 Task: Add an event with the title Marketing Campaign Assessment and Fine-tuning, date '2024/04/08', time 8:50 AM to 10:50 AMand add a description: The session will conclude with a wrap-up discussion, where mentees can reflect on the insights gained and mentors can offer any final words of encouragement. Participants will have the opportunity to exchange contact information and establish ongoing mentoring relationships beyond the event.Select event color  Grape . Add location for the event as: 987 Via dei Condotti, Rome, Italy, logged in from the account softage.5@softage.netand send the event invitation to softage.9@softage.net and softage.10@softage.net. Set a reminder for the event Every weekday(Monday to Friday)
Action: Mouse pressed left at (1069, 73)
Screenshot: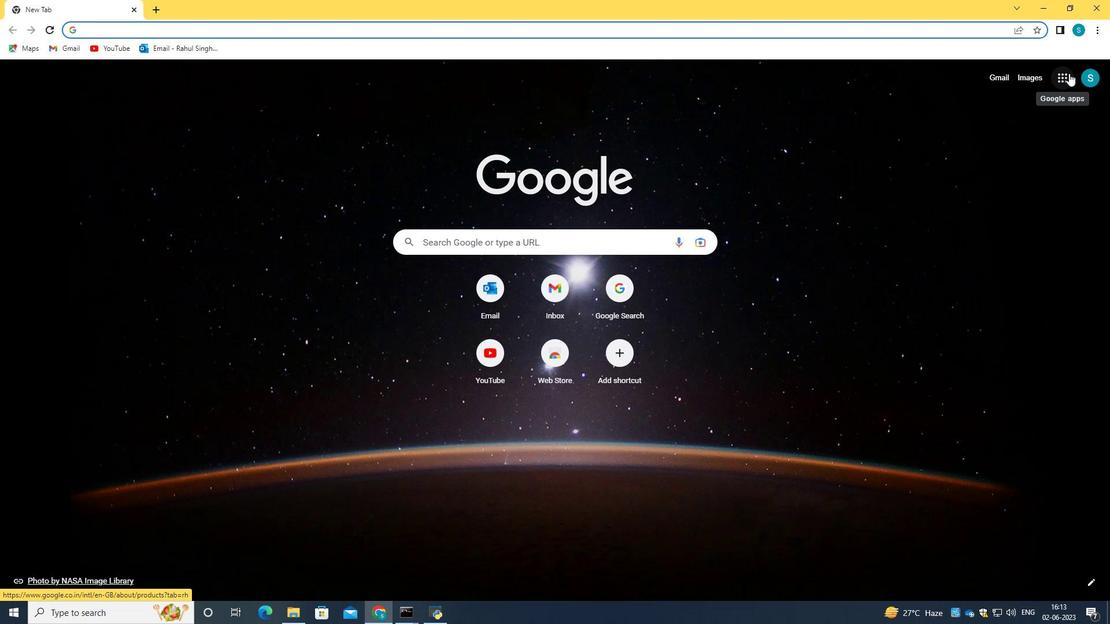 
Action: Mouse moved to (954, 248)
Screenshot: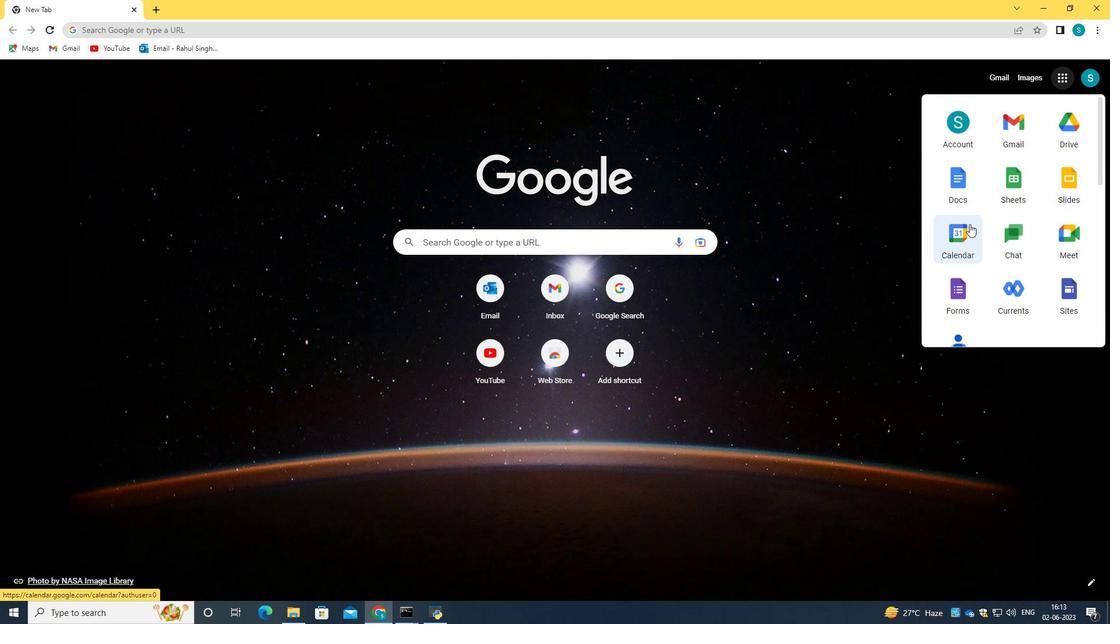 
Action: Mouse pressed left at (954, 248)
Screenshot: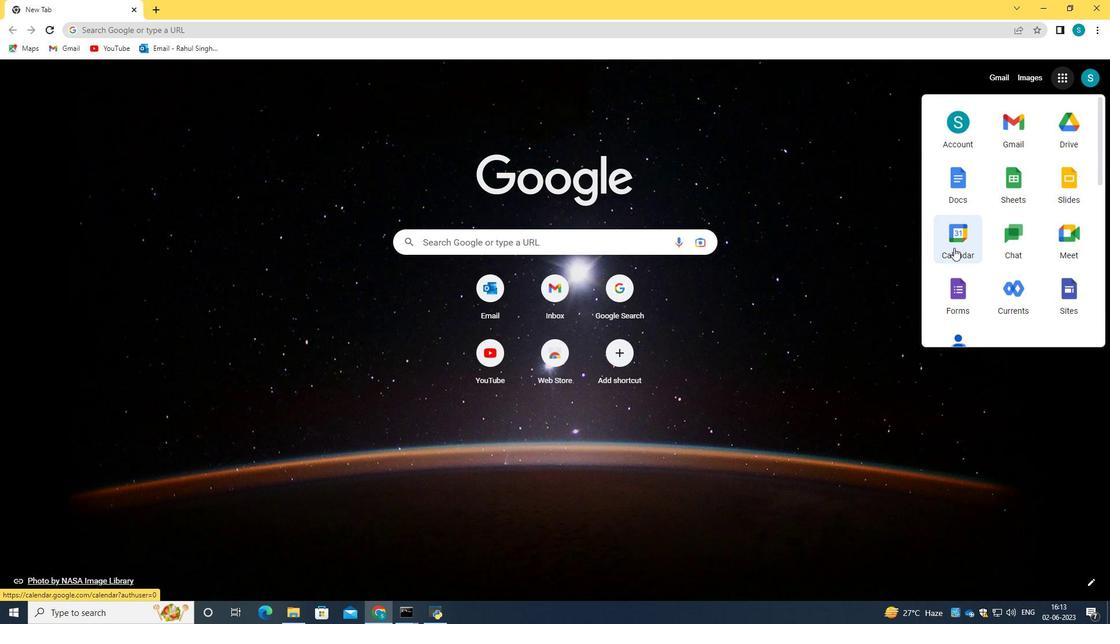 
Action: Mouse moved to (59, 125)
Screenshot: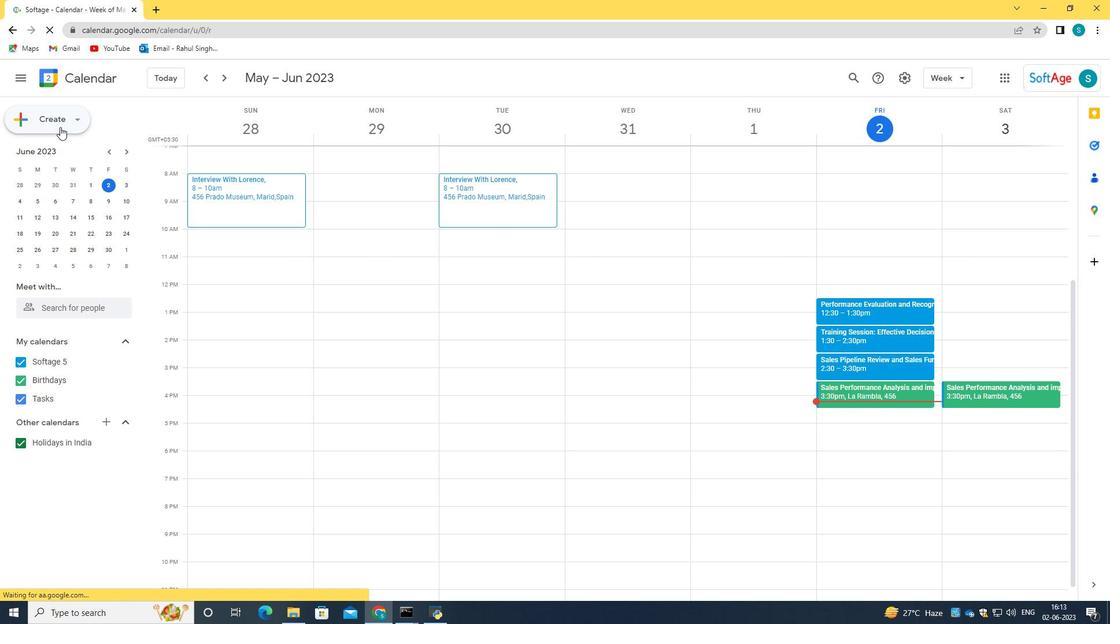 
Action: Mouse pressed left at (59, 125)
Screenshot: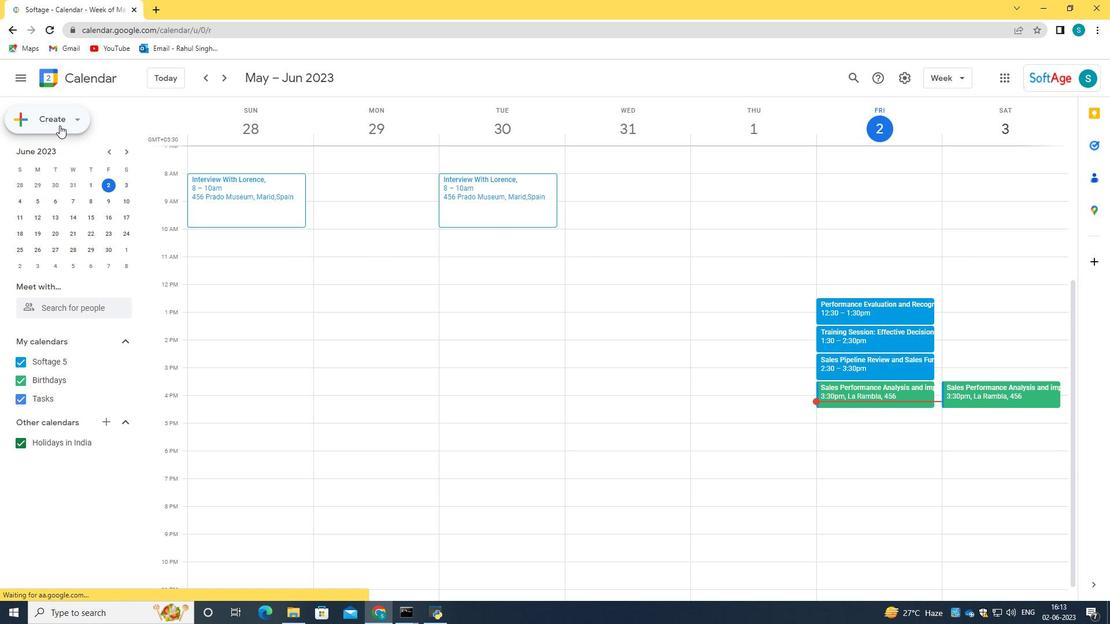 
Action: Mouse moved to (82, 152)
Screenshot: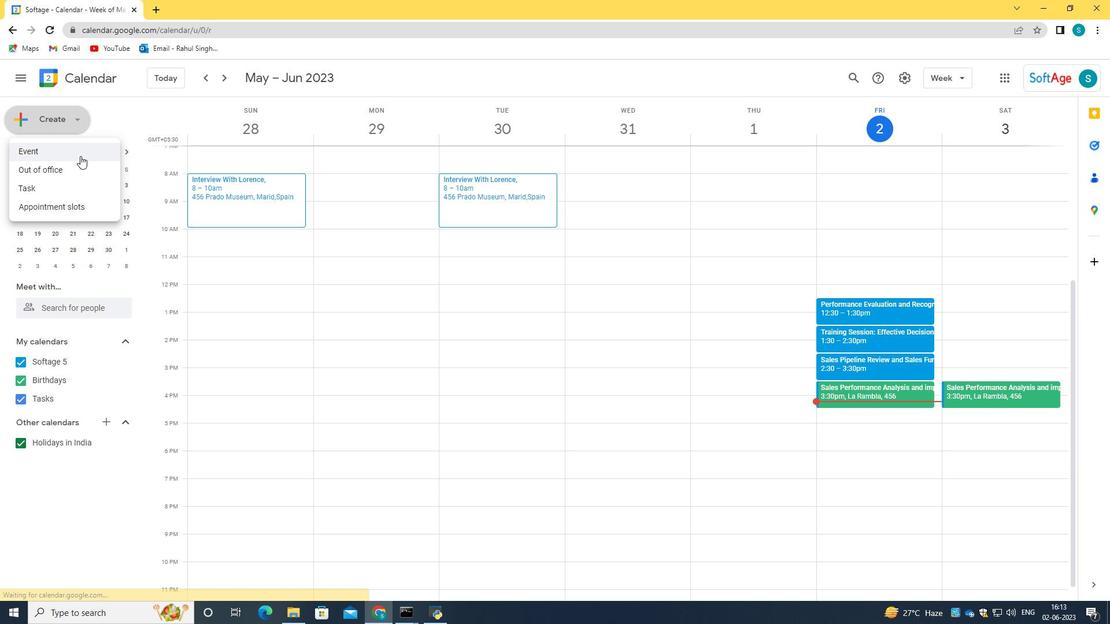 
Action: Mouse pressed left at (82, 152)
Screenshot: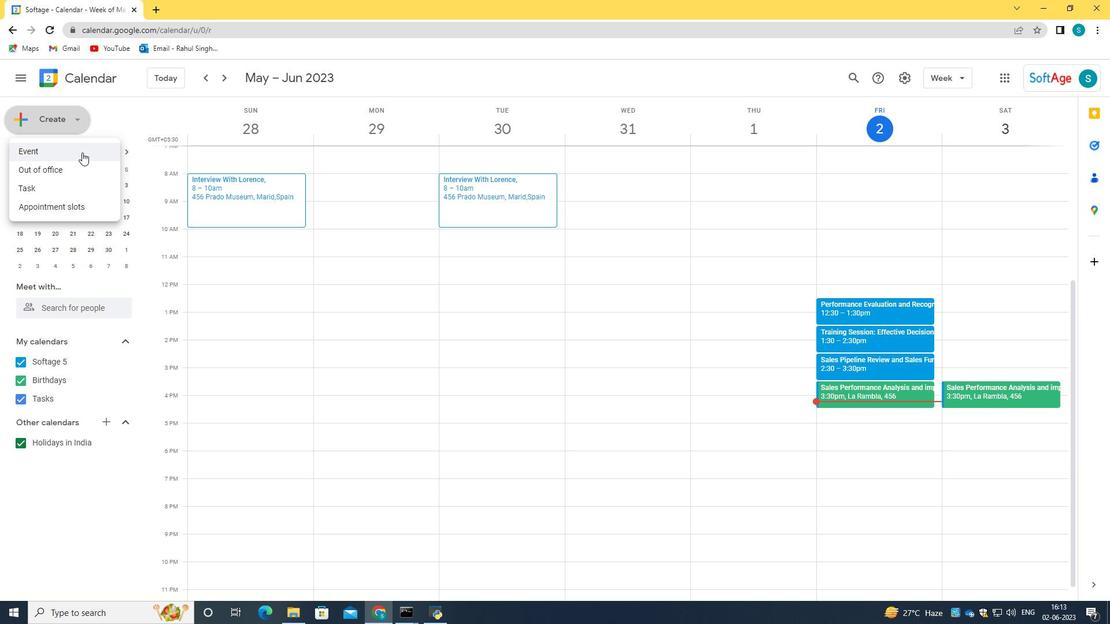 
Action: Mouse moved to (900, 253)
Screenshot: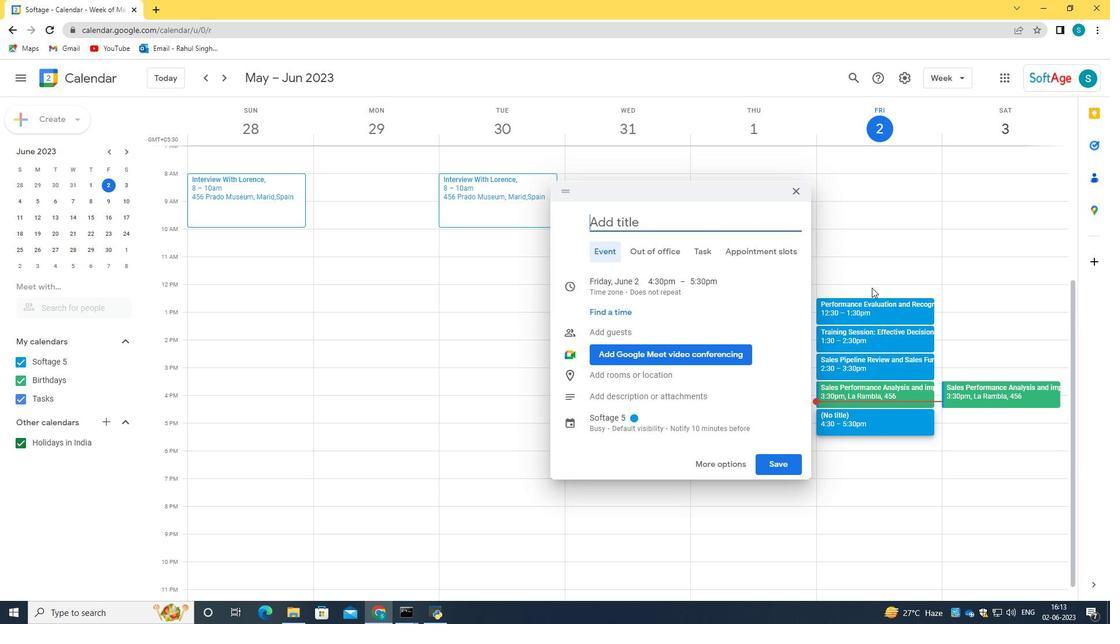 
Action: Key pressed <Key.caps_lock>M<Key.caps_lock><Key.backspace>m<Key.caps_lock>ARKETT<Key.backspace>ING<Key.space><Key.caps_lock>c<Key.caps_lock>AMPAIGN<Key.space><Key.caps_lock>a<Key.caps_lock>SSESSMENT<Key.space>AND<Key.space><Key.caps_lock>f<Key.caps_lock>INE-TUNNING
Screenshot: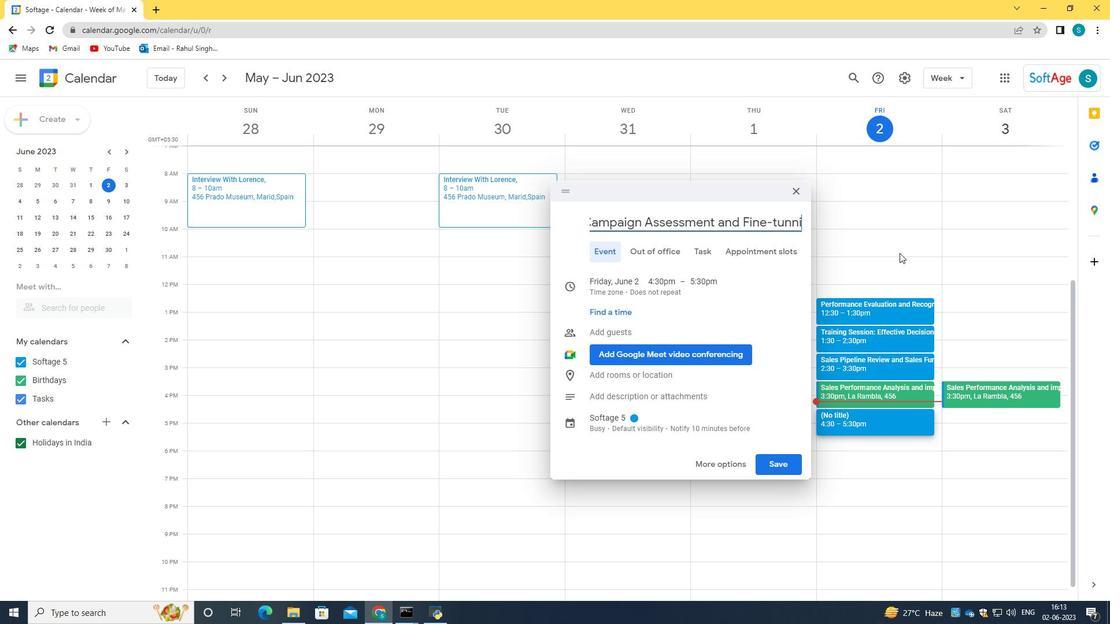 
Action: Mouse moved to (709, 463)
Screenshot: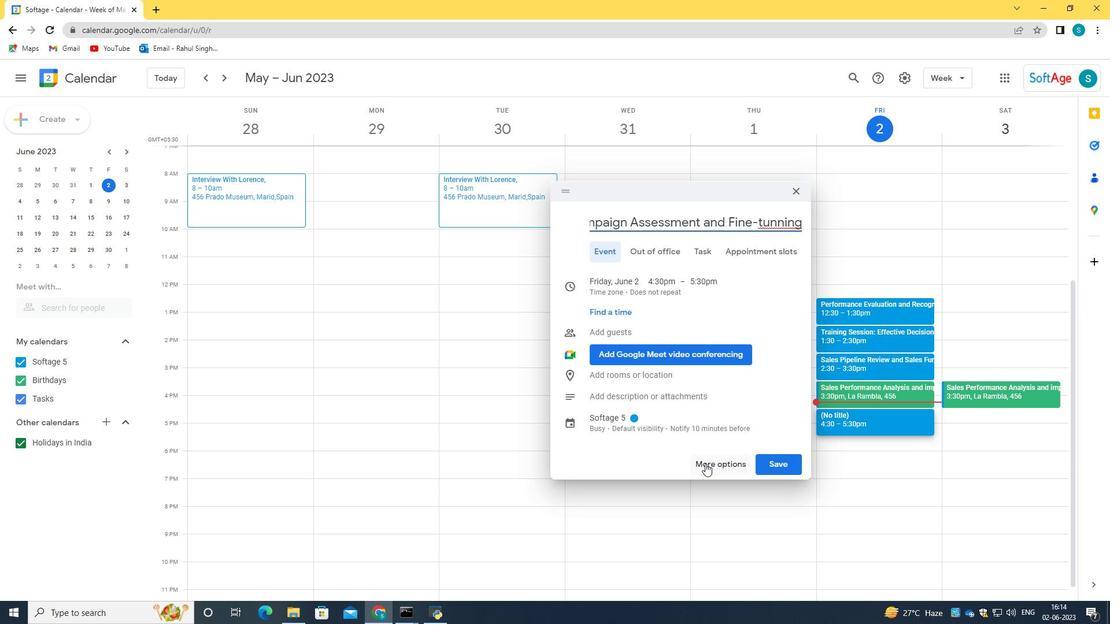 
Action: Mouse pressed left at (709, 463)
Screenshot: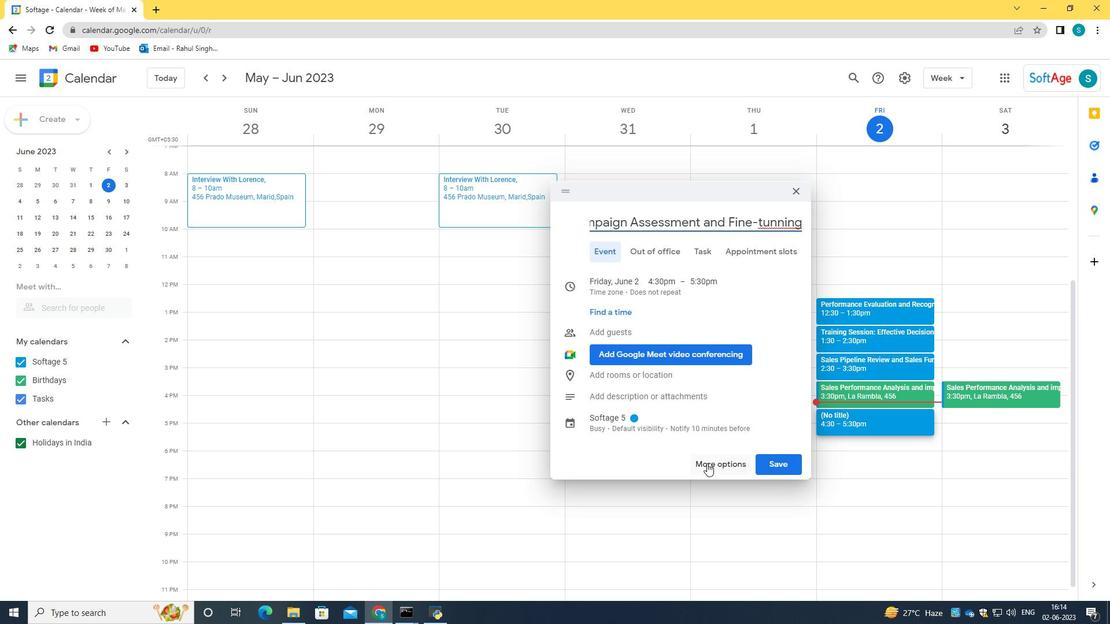 
Action: Mouse moved to (73, 124)
Screenshot: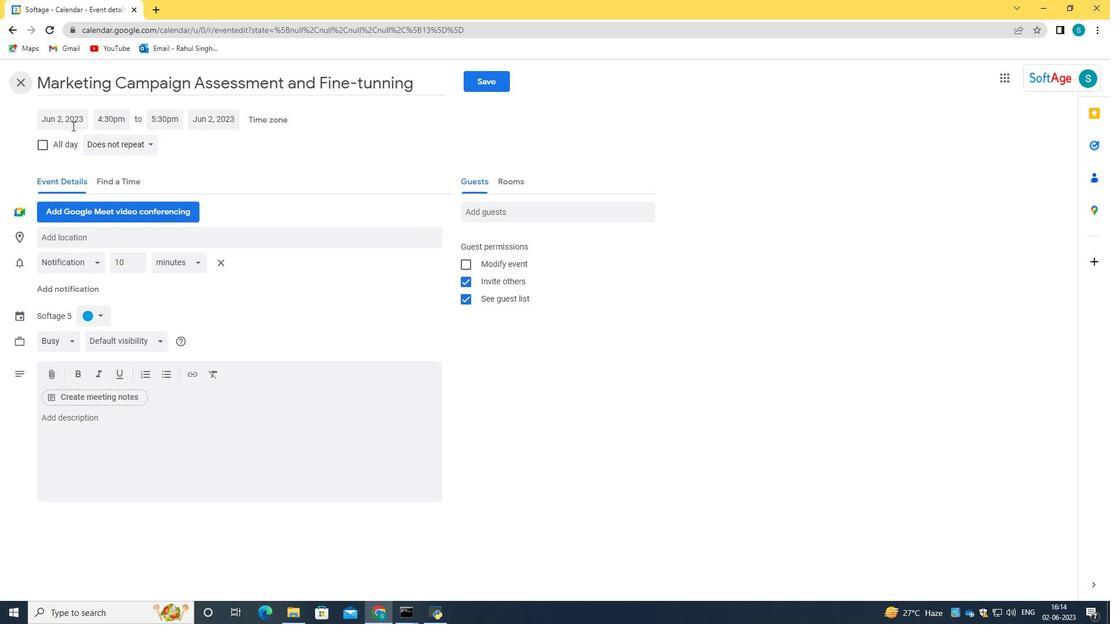 
Action: Mouse pressed left at (73, 124)
Screenshot: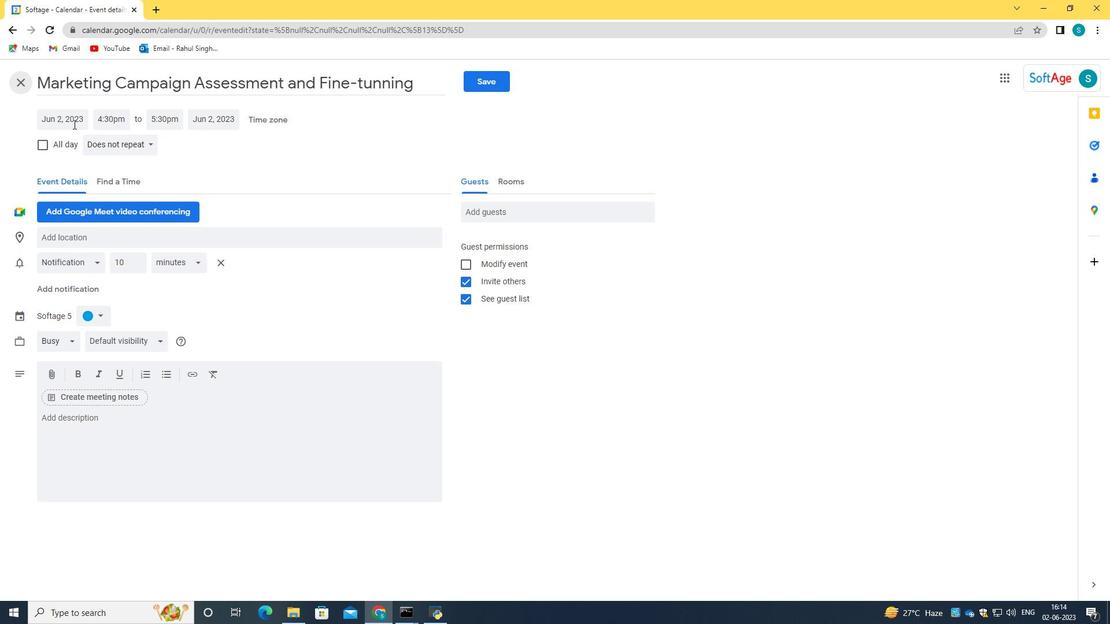 
Action: Mouse moved to (86, 132)
Screenshot: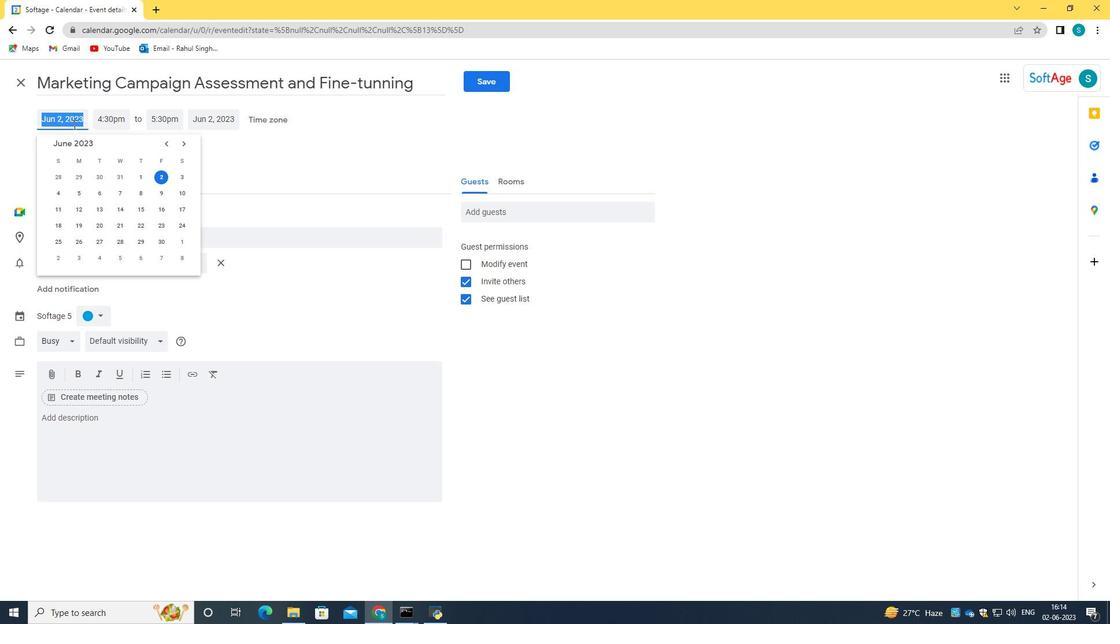 
Action: Key pressed 2024/04/08
Screenshot: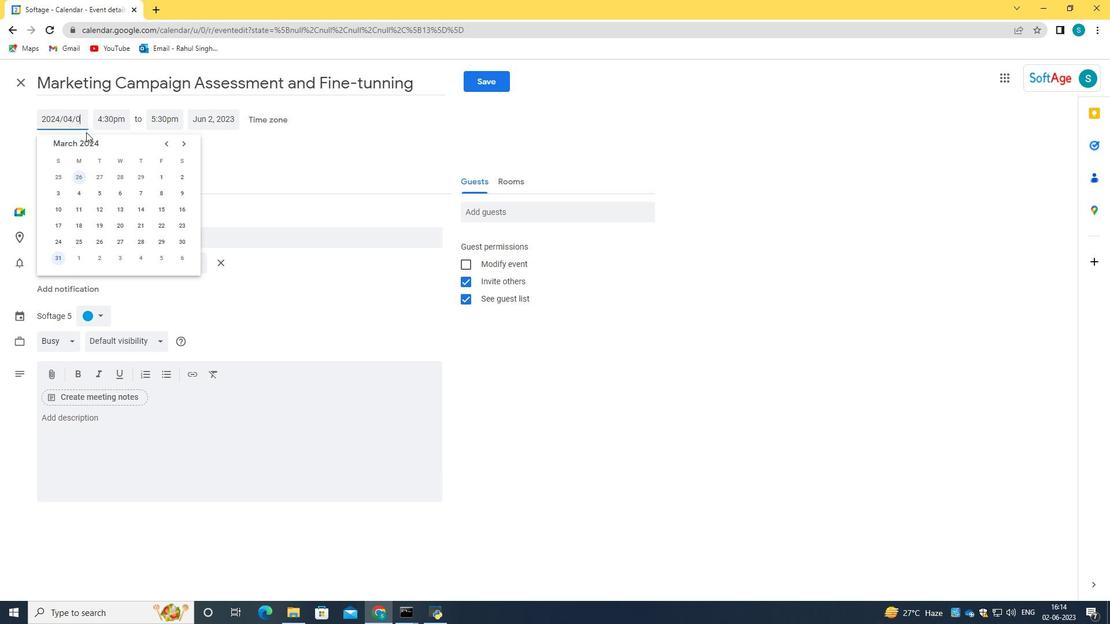 
Action: Mouse moved to (113, 123)
Screenshot: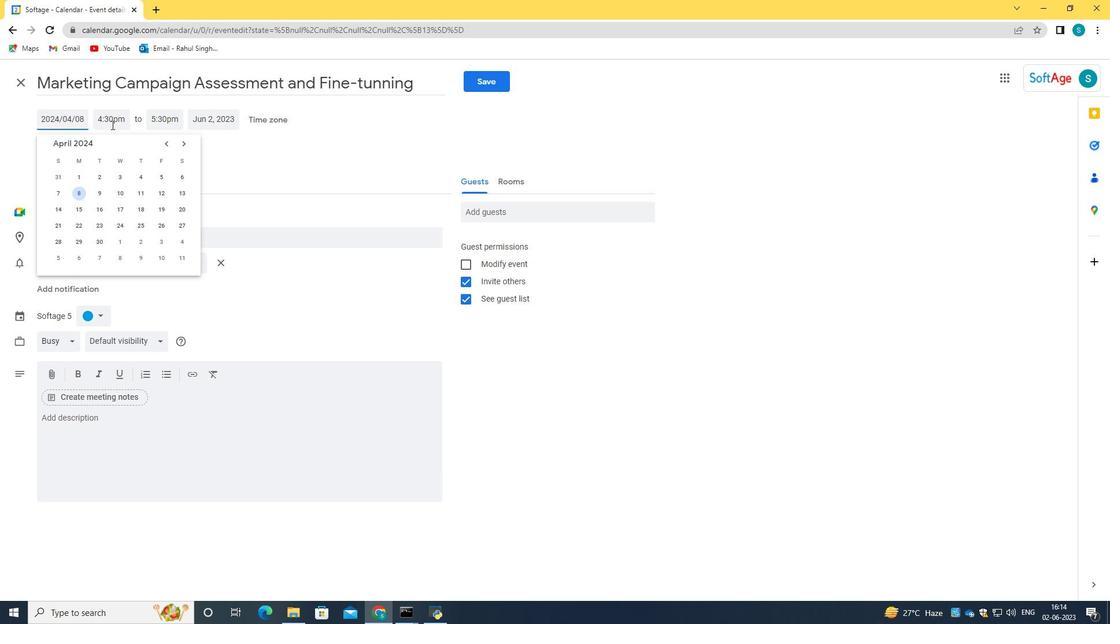 
Action: Mouse pressed left at (113, 123)
Screenshot: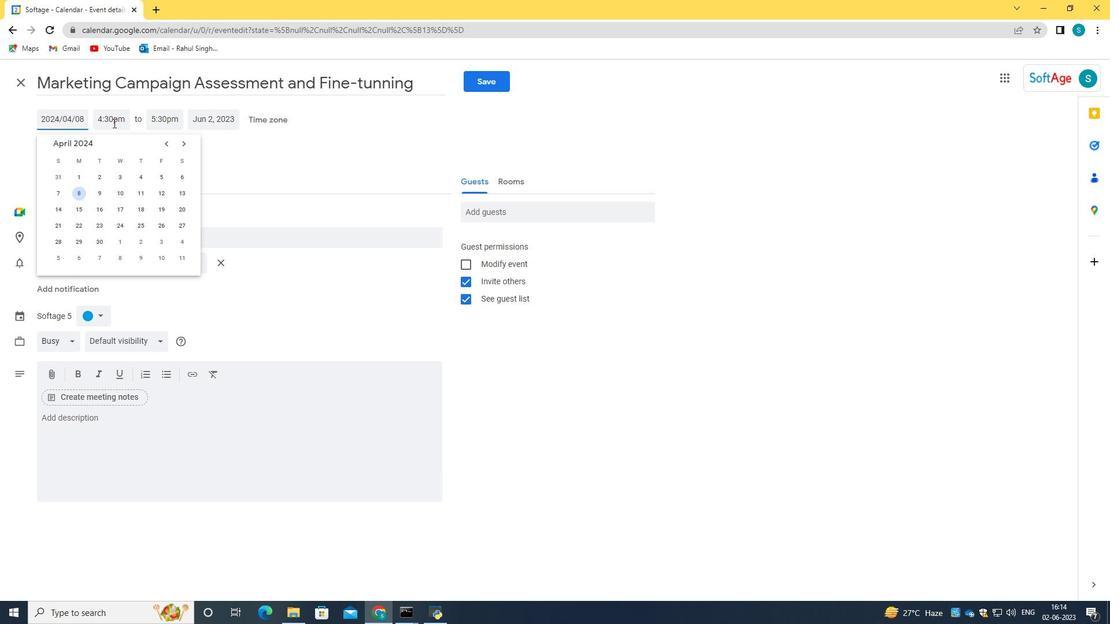 
Action: Mouse moved to (113, 121)
Screenshot: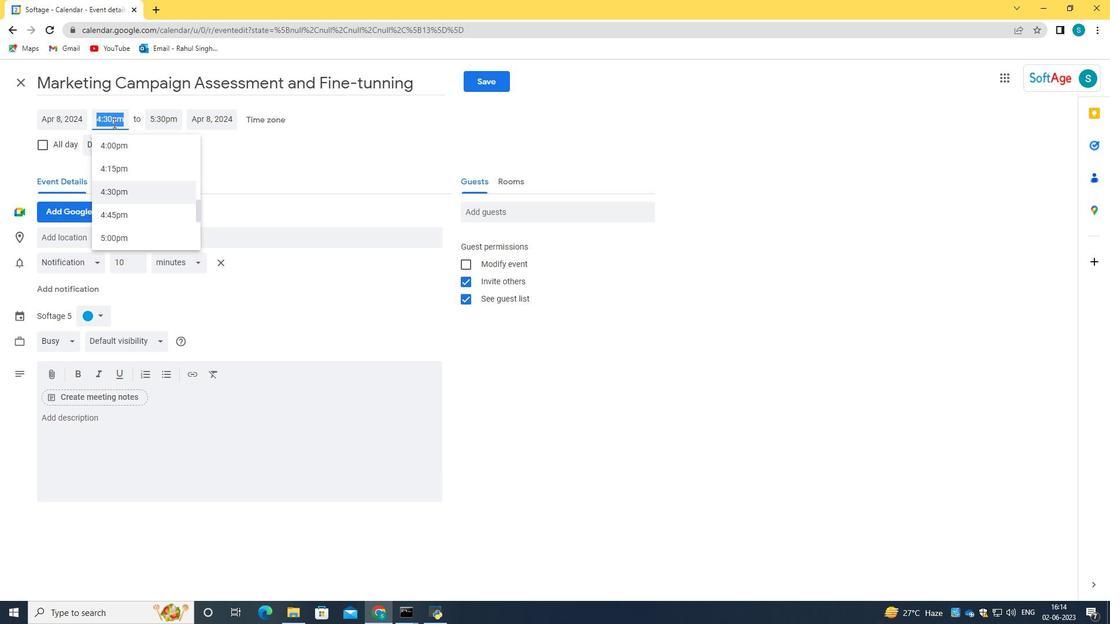 
Action: Key pressed <Key.backspace>8<Key.shift_r>:50AM<Key.tab>10<Key.shift_r>:50AM<Key.enter>
Screenshot: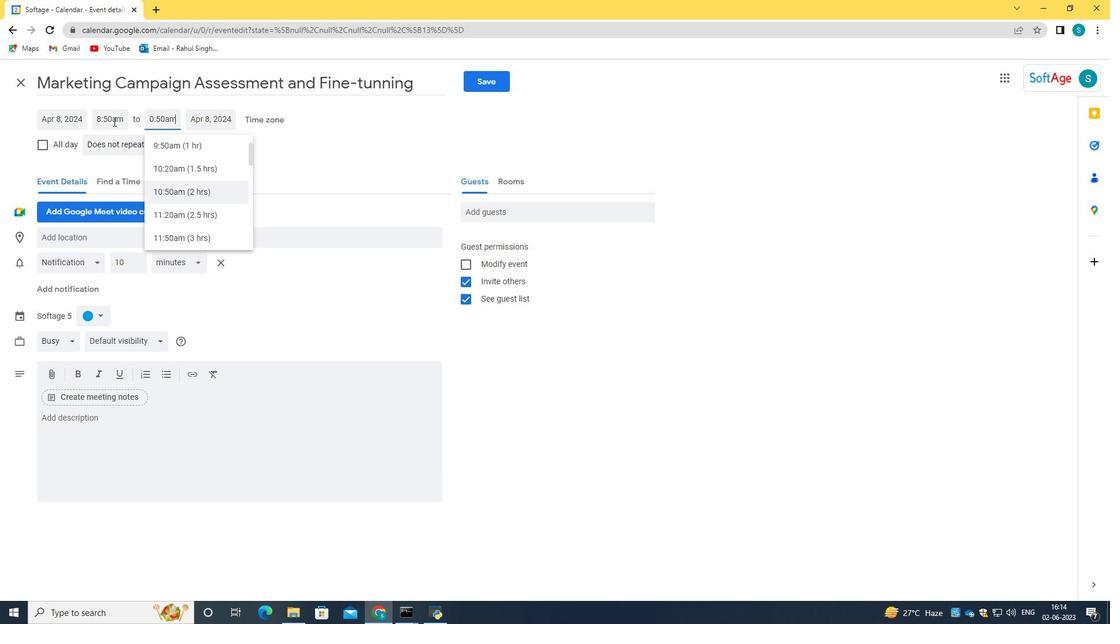 
Action: Mouse moved to (159, 437)
Screenshot: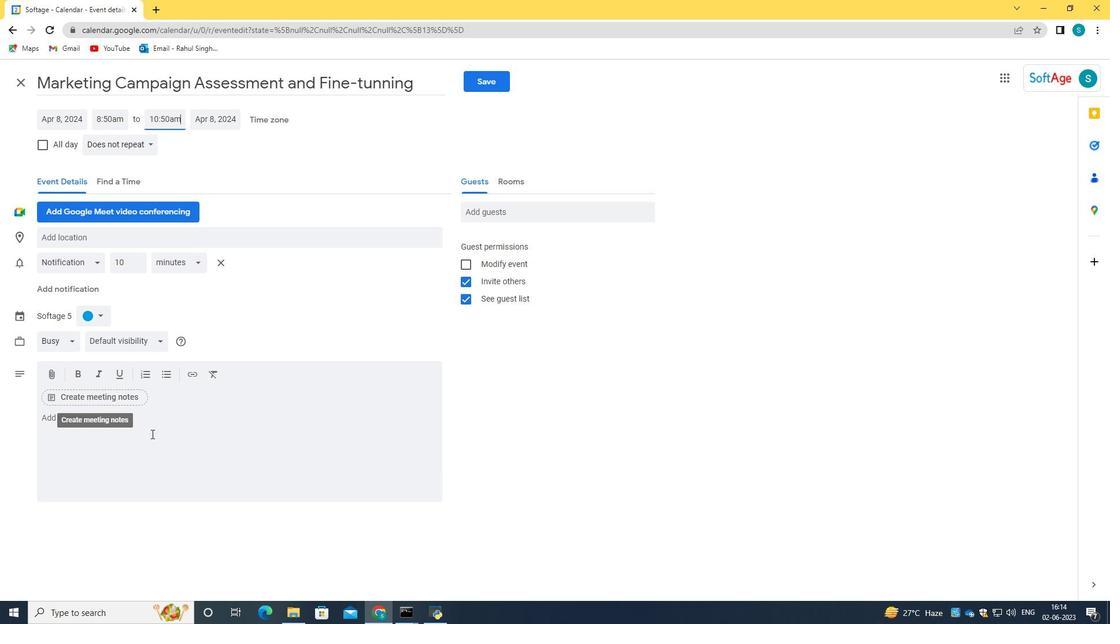 
Action: Mouse pressed left at (159, 437)
Screenshot: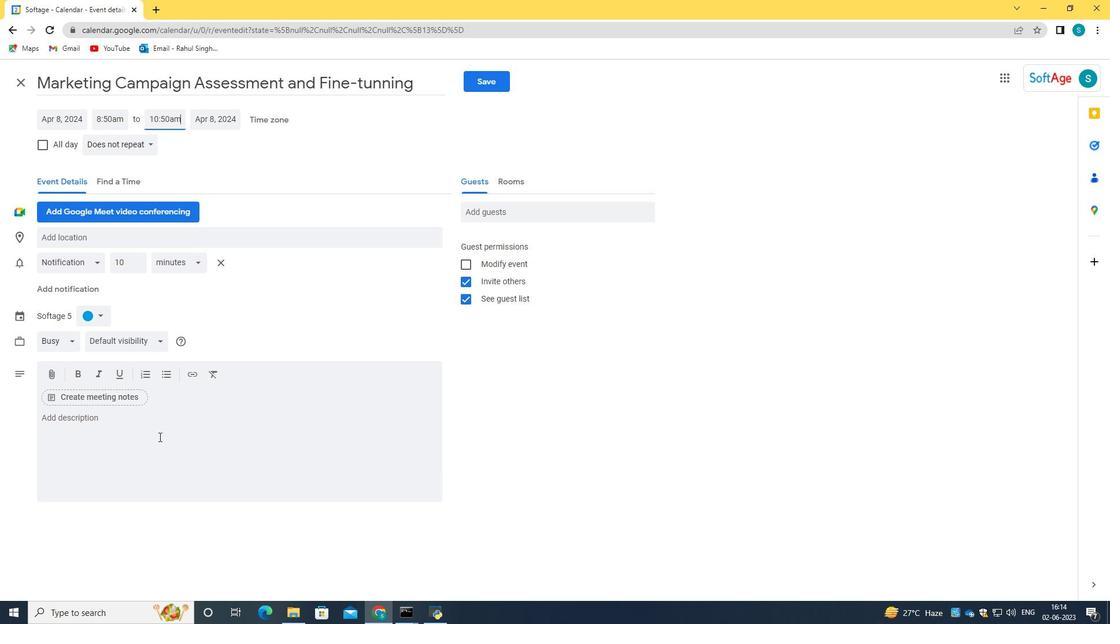 
Action: Key pressed <Key.caps_lock>t<Key.caps_lock>HE<Key.space>SESSION<Key.space>WILL<Key.space>CONCLUD<Key.space>=E<Key.backspace><Key.backspace><Key.backspace>E<Key.space>WITH<Key.space>A<Key.space>WRAP-UP<Key.space>DISCUSSION,<Key.space>WHERE<Key.space>MENTEES<Key.space>CAN<Key.space>REFLECT<Key.space>ON<Key.space>THE<Key.space>INSIGHTS<Key.space>GAINED<Key.space>AND<Key.space>MENTORS<Key.space>A<Key.backspace>CAN<Key.space>OFFER<Key.space>ANY<Key.backspace>Y<Key.space>FINAL<Key.space>WORDS<Key.space>OF<Key.space>ENCOURA<Key.backspace>RAGEMENT.<Key.space><Key.caps_lock>
Screenshot: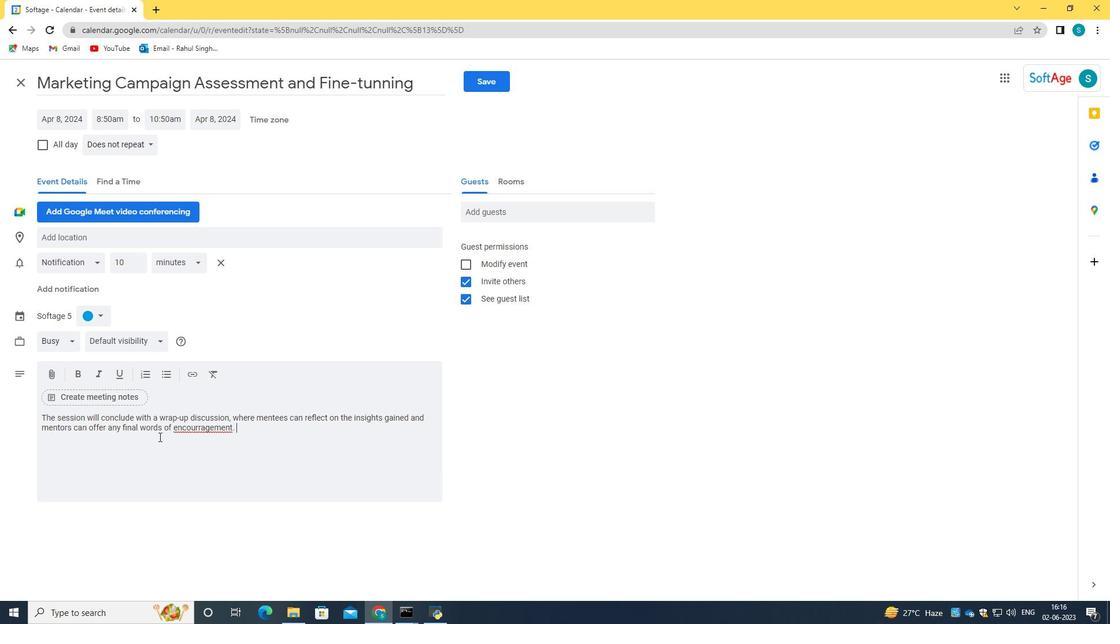 
Action: Mouse moved to (190, 428)
Screenshot: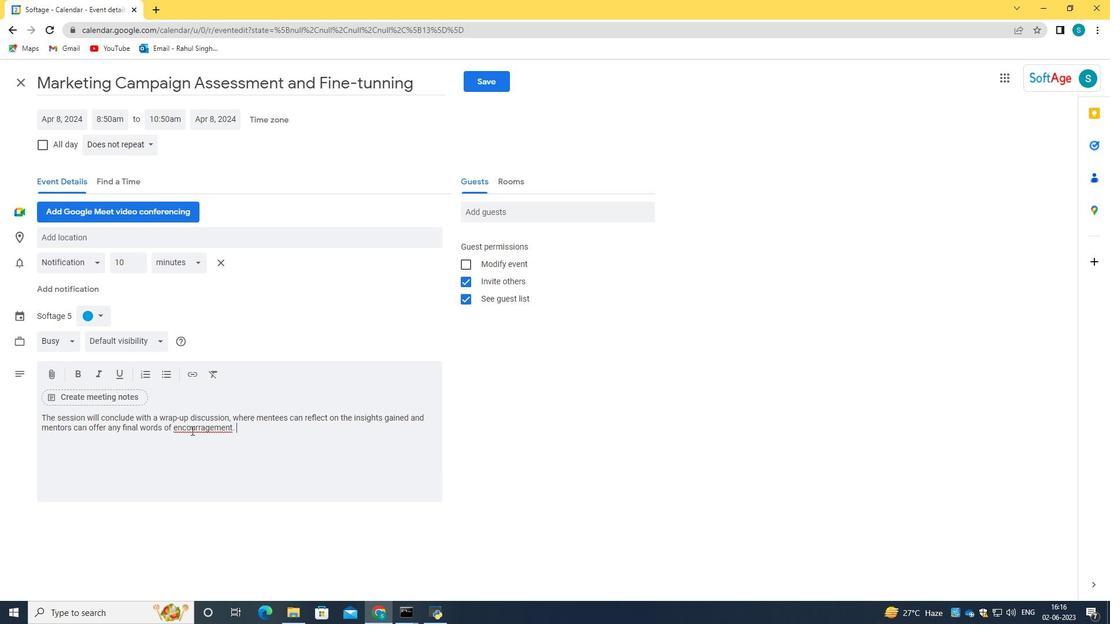 
Action: Mouse pressed right at (190, 428)
Screenshot: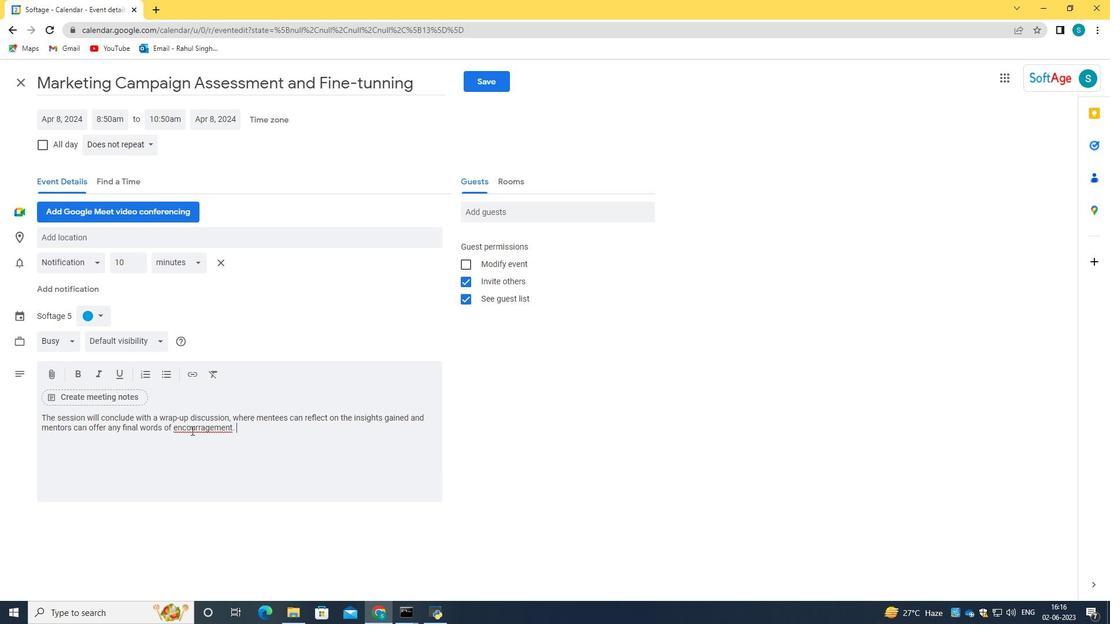 
Action: Mouse moved to (258, 277)
Screenshot: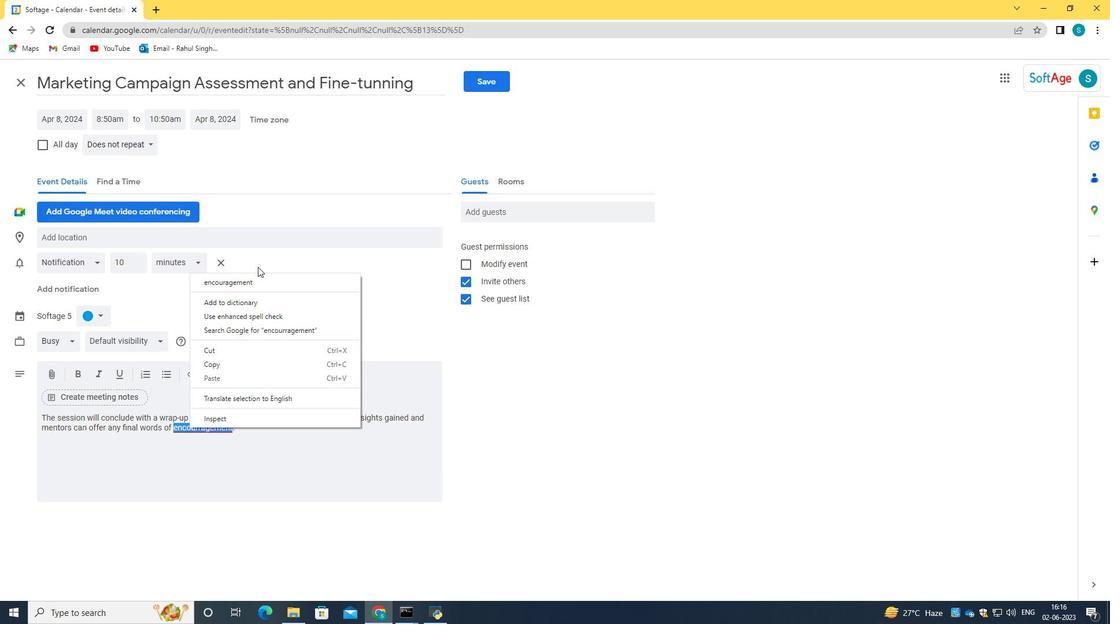 
Action: Mouse pressed left at (258, 277)
Screenshot: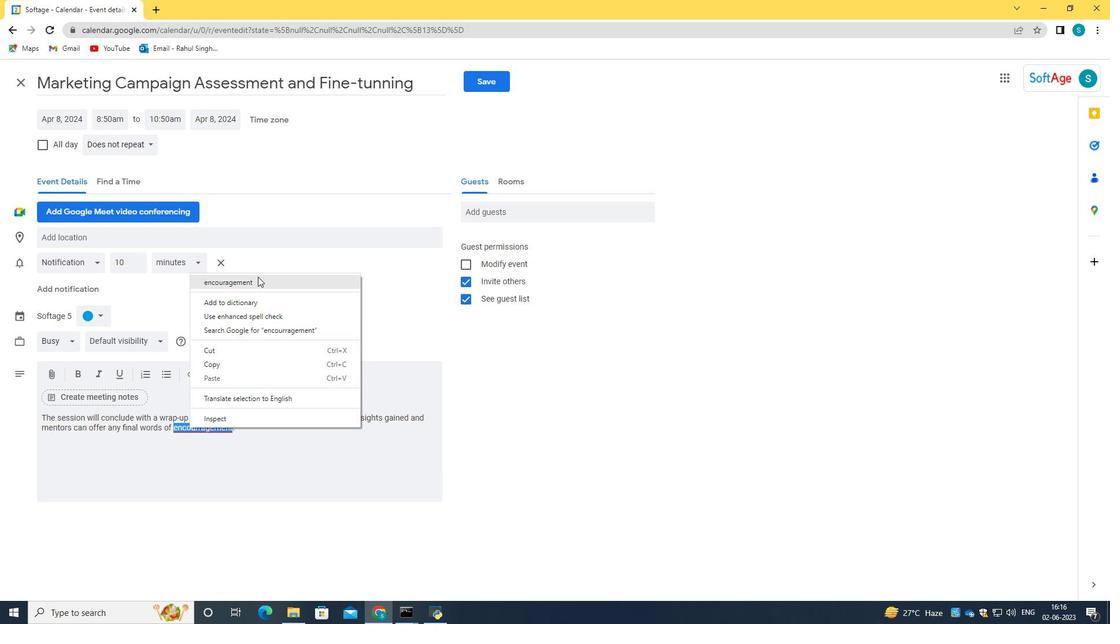 
Action: Mouse moved to (240, 426)
Screenshot: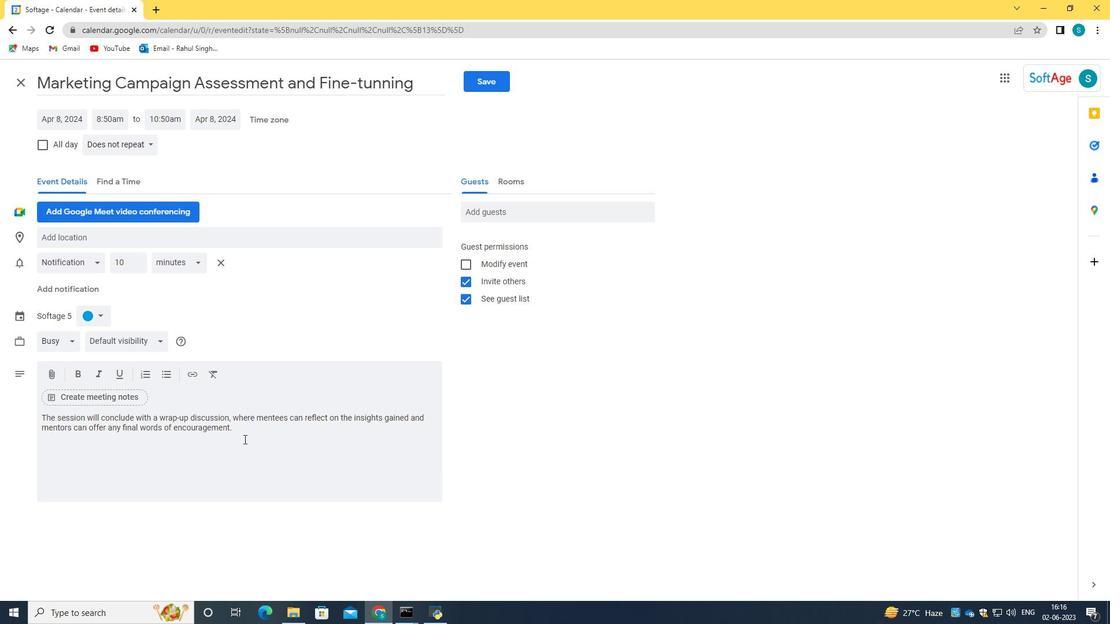 
Action: Mouse pressed left at (240, 426)
Screenshot: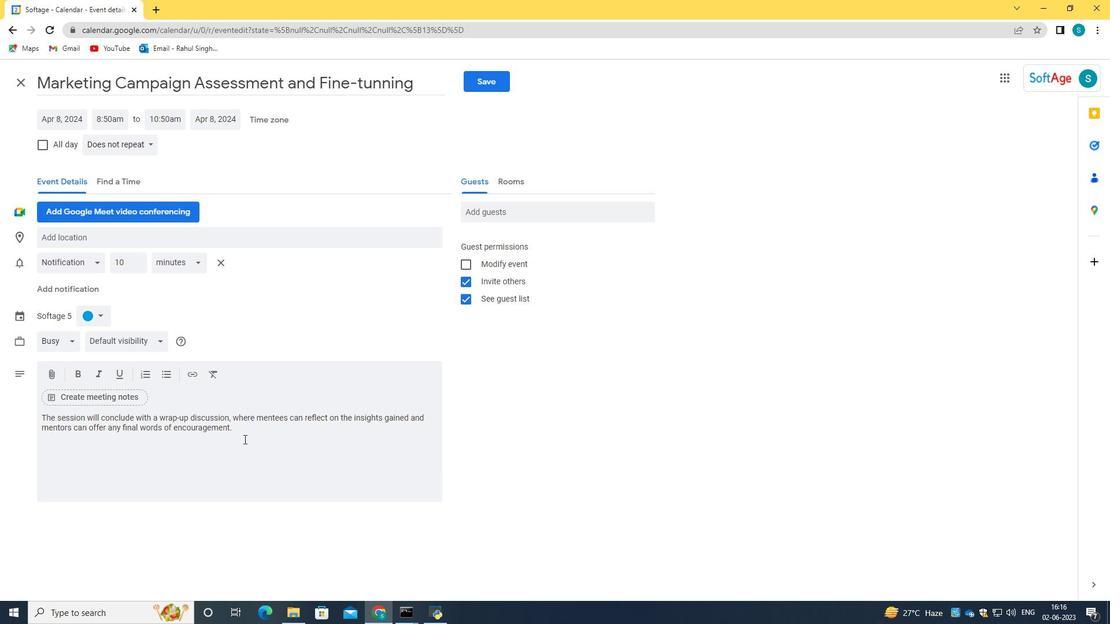 
Action: Key pressed <Key.caps_lock>[<Key.caps_lock><Key.backspace><Key.caps_lock><Key.caps_lock>p<Key.caps_lock>ARTICC<Key.backspace>IPANTS<Key.space>WILL<Key.space>HAVE<Key.space>THE<Key.space>OPPORTUNITY<Key.space>TO<Key.space>EXCHANGE<Key.space>CONTACT<Key.space><Key.backspace><Key.space>INFORMATION<Key.space>AND<Key.space>ESTABLISH<Key.space>ONGIO<Key.backspace><Key.backspace>OING<Key.space>MENTORING<Key.space>RELATIONSHIPS<Key.space>BEYONG<Key.backspace>D<Key.space>THE<Key.space>EVENT.
Screenshot: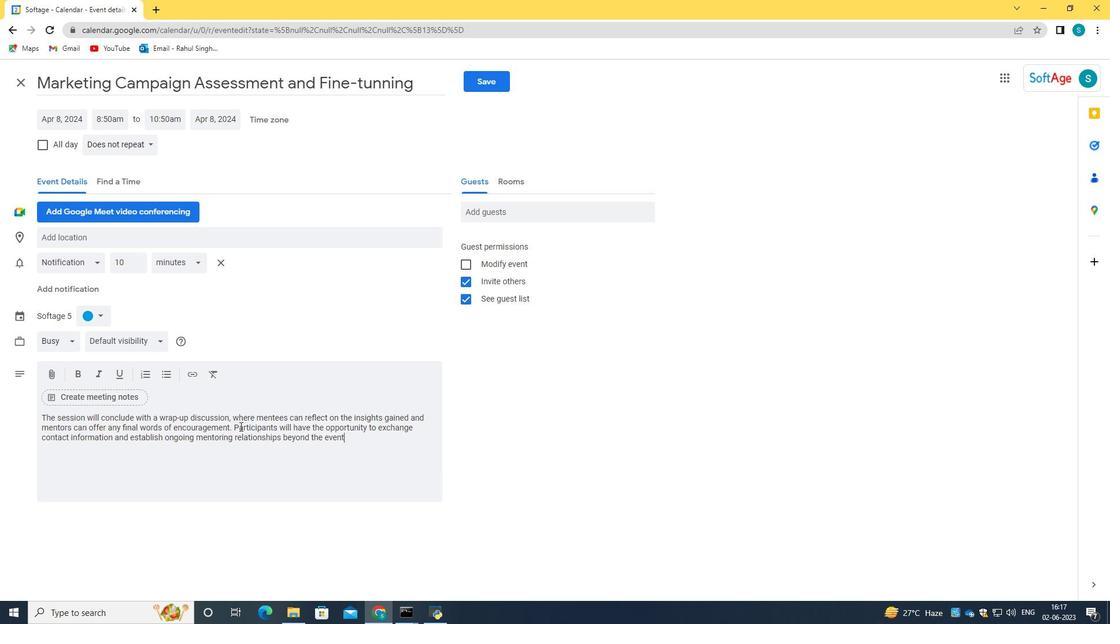 
Action: Mouse moved to (98, 318)
Screenshot: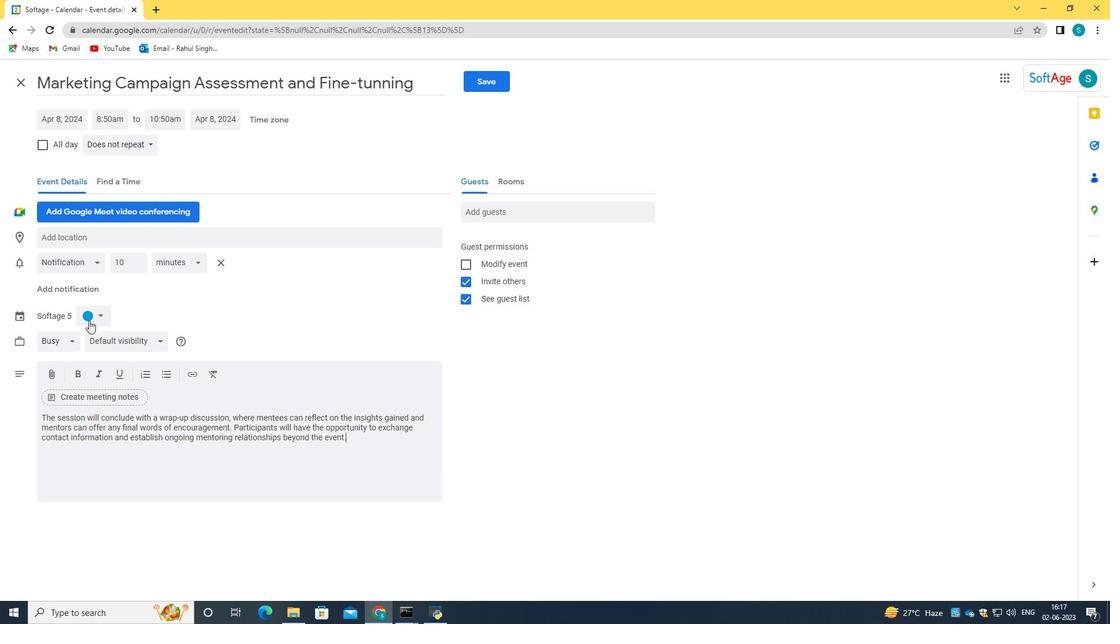 
Action: Mouse pressed left at (98, 318)
Screenshot: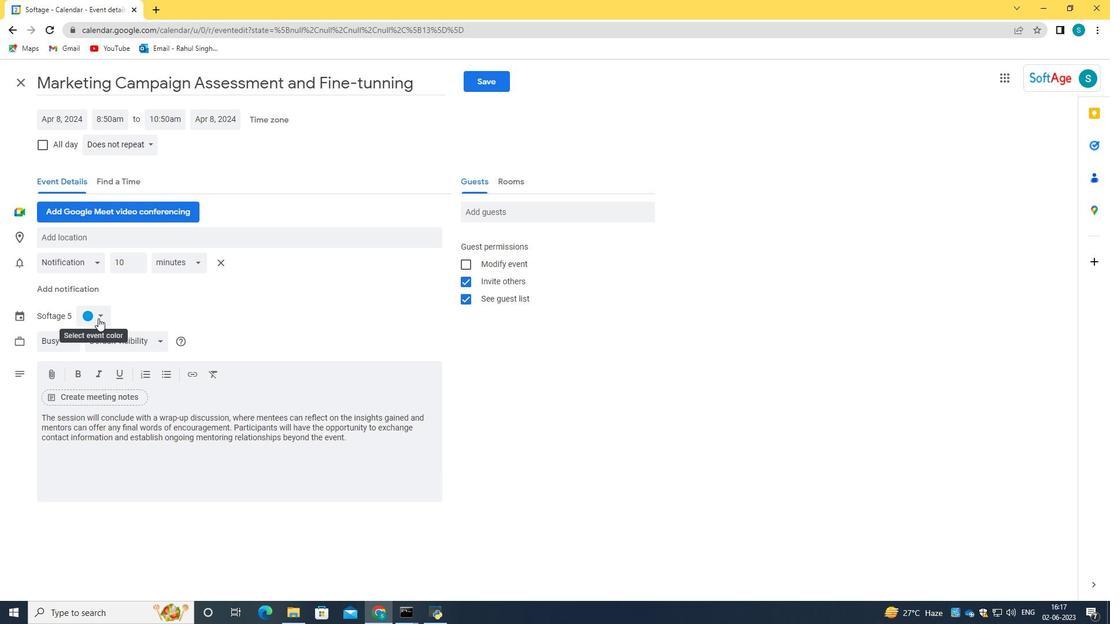 
Action: Mouse moved to (101, 371)
Screenshot: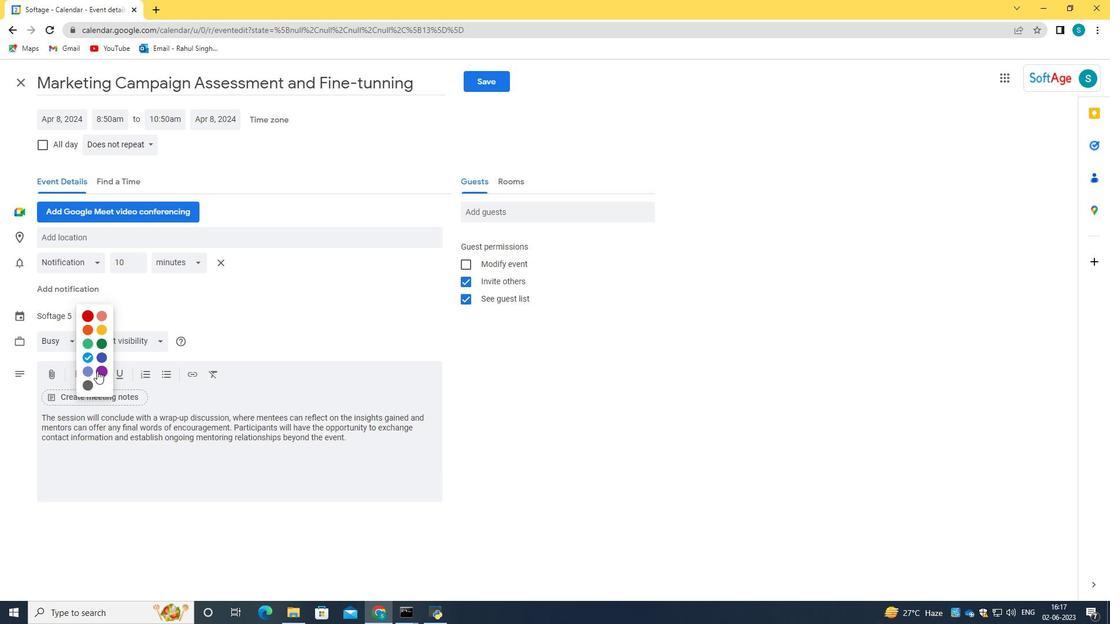 
Action: Mouse pressed left at (101, 371)
Screenshot: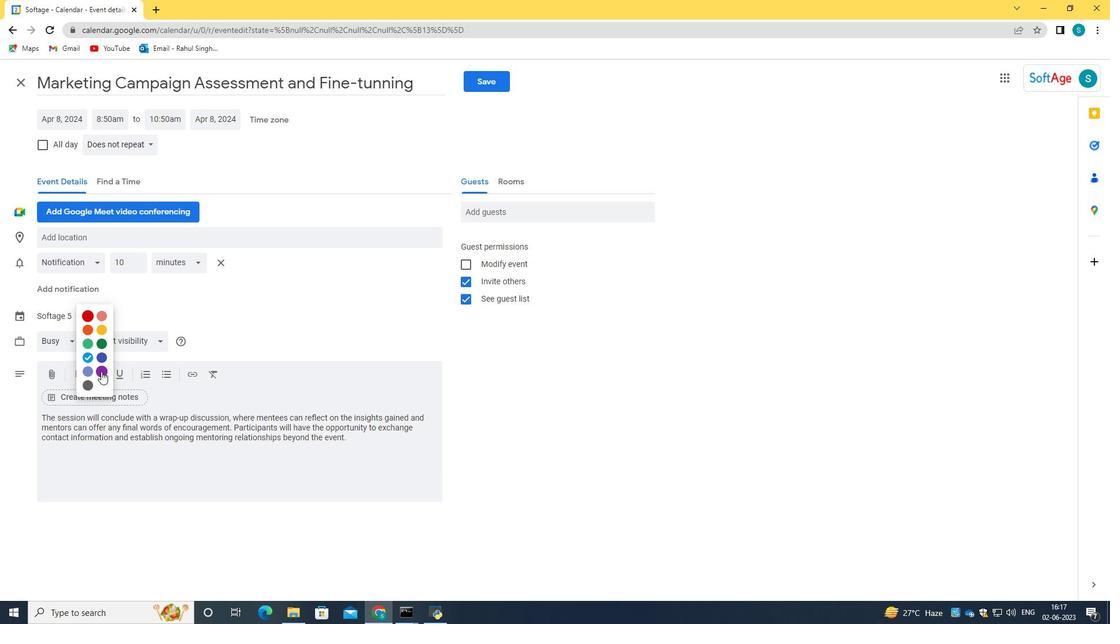 
Action: Mouse moved to (123, 238)
Screenshot: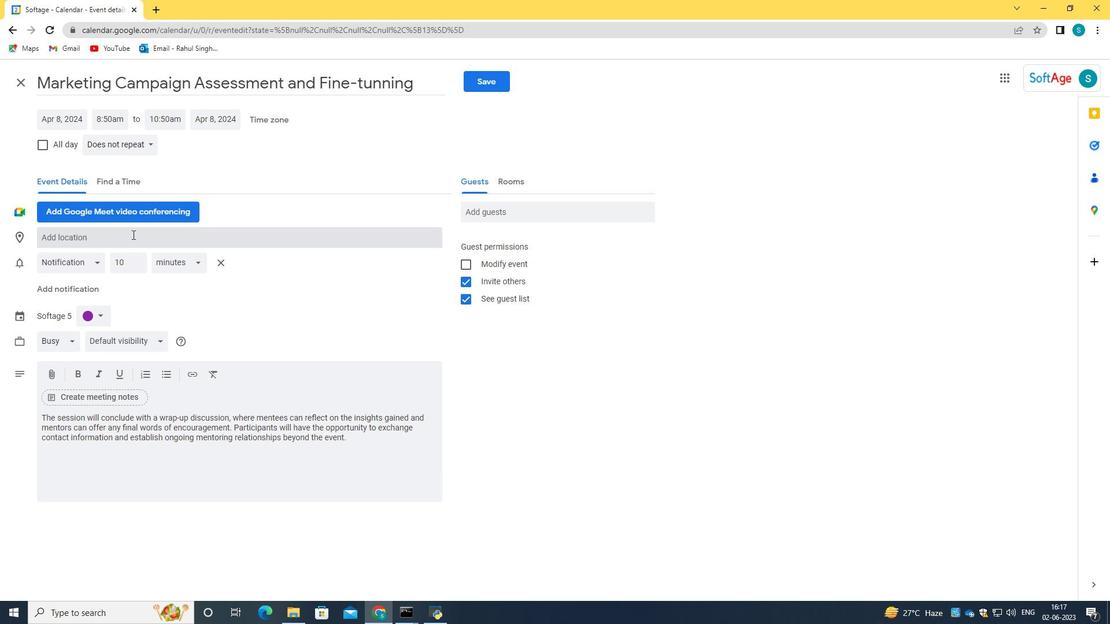 
Action: Mouse pressed left at (123, 238)
Screenshot: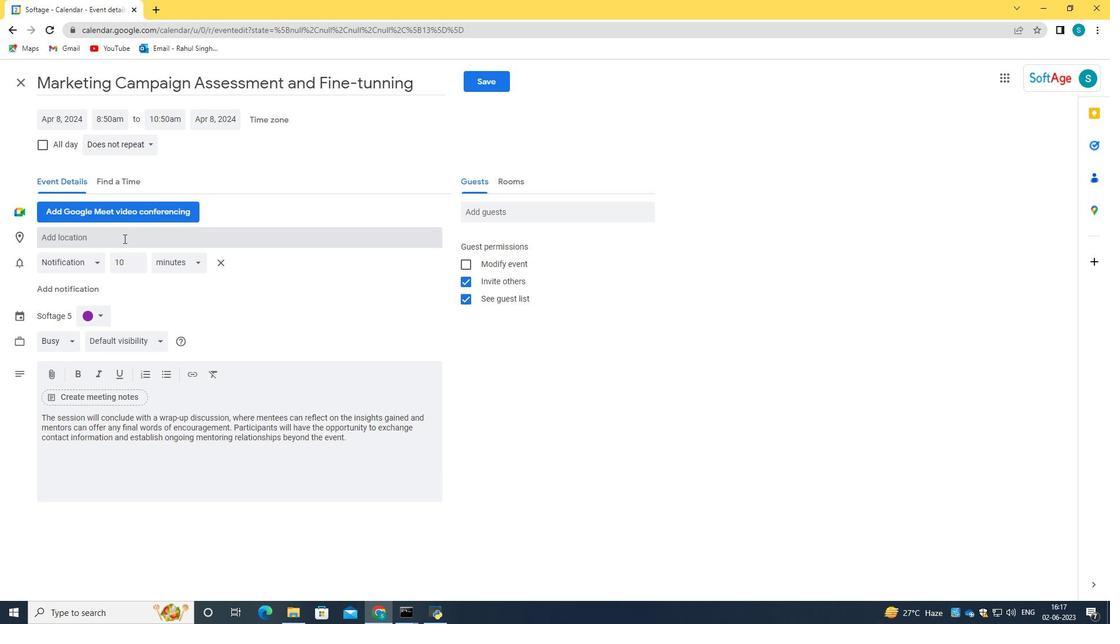
Action: Key pressed 987<Key.space><Key.caps_lock>v<Key.caps_lock>IA<Key.space>DEI<Key.space><Key.caps_lock>c<Key.caps_lock>ONDOTTI<Key.space>,<Key.space><Key.caps_lock>r<Key.caps_lock>OME<Key.space>,<Key.space><Key.caps_lock>i<Key.caps_lock>TALY
Screenshot: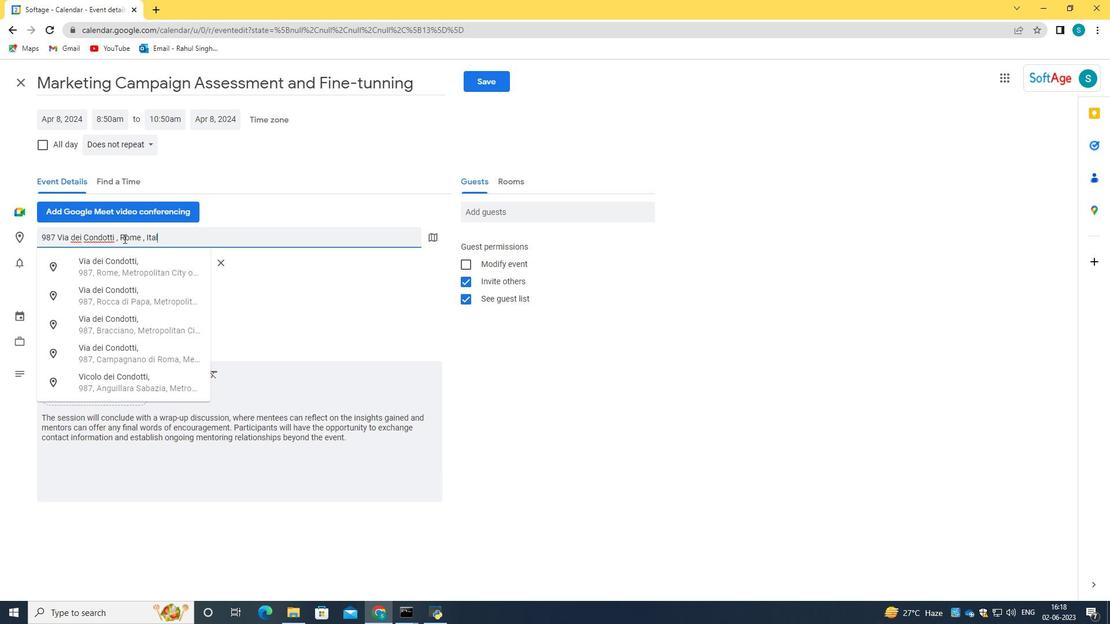 
Action: Mouse moved to (74, 238)
Screenshot: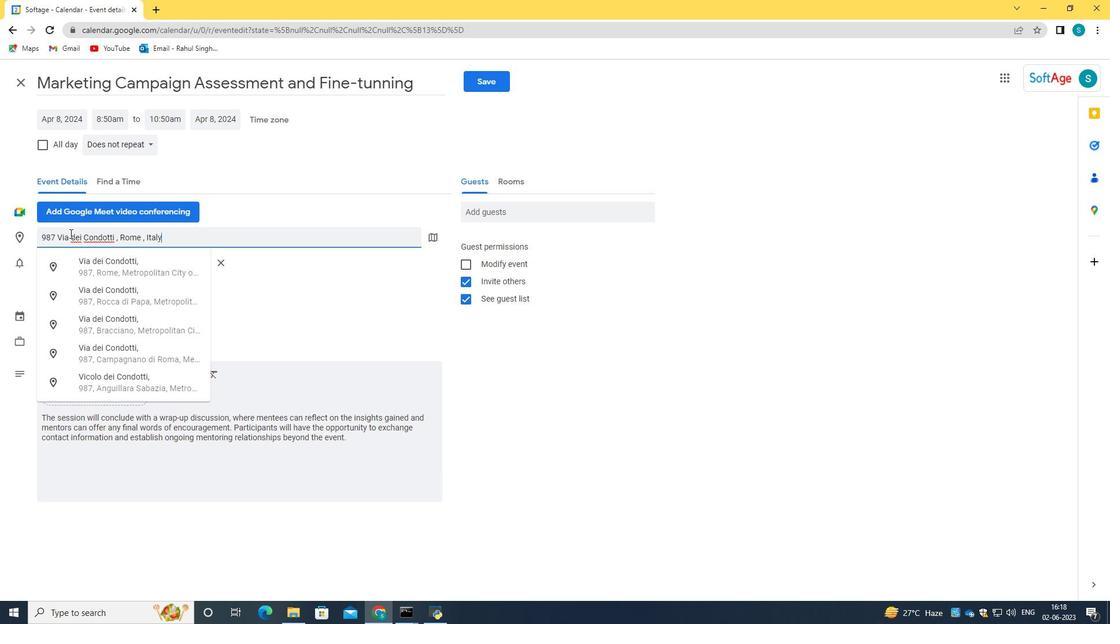 
Action: Mouse pressed right at (74, 238)
Screenshot: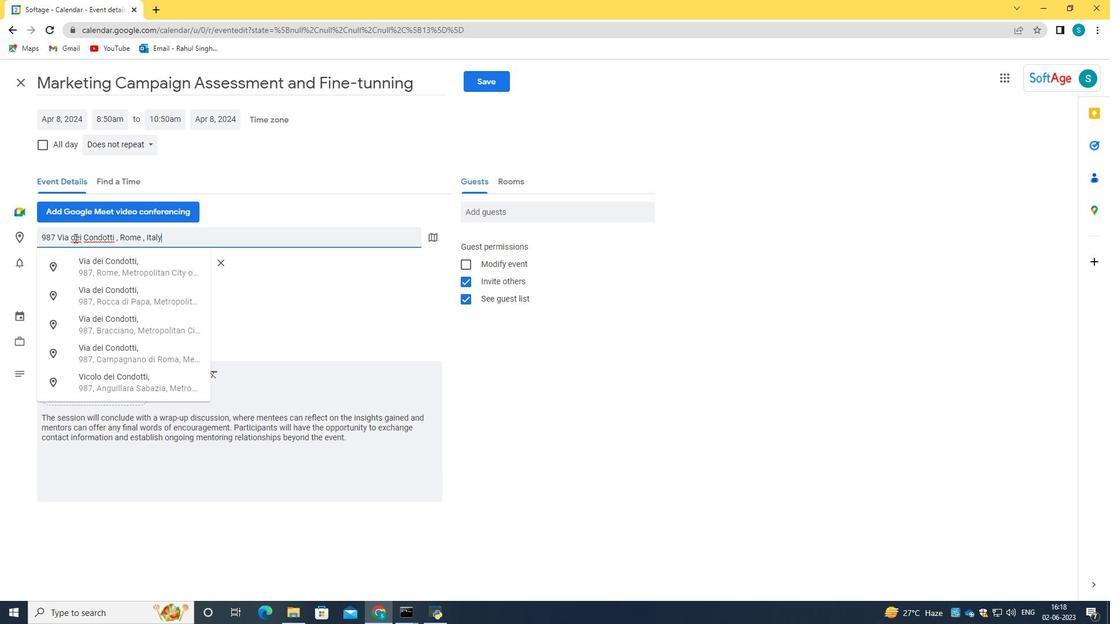 
Action: Mouse moved to (79, 224)
Screenshot: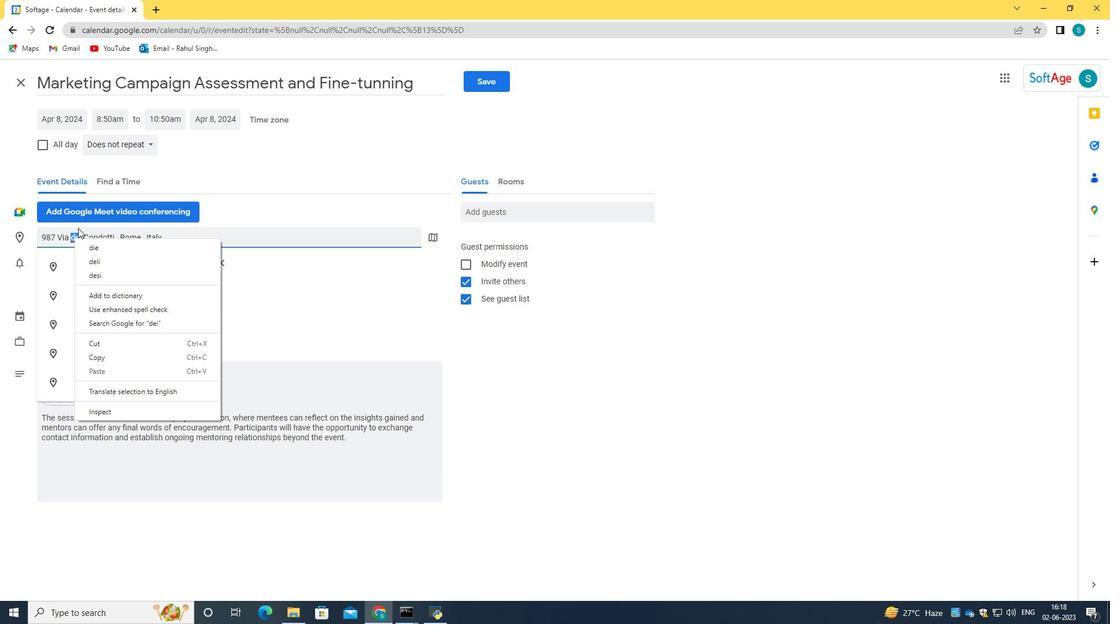 
Action: Mouse pressed left at (79, 224)
Screenshot: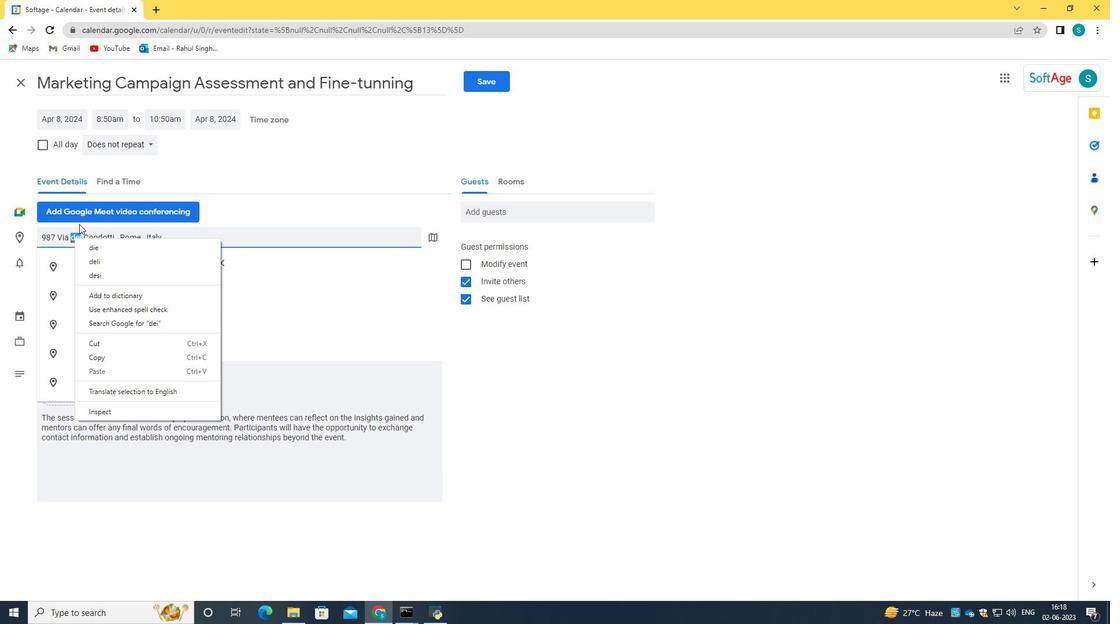 
Action: Mouse moved to (193, 237)
Screenshot: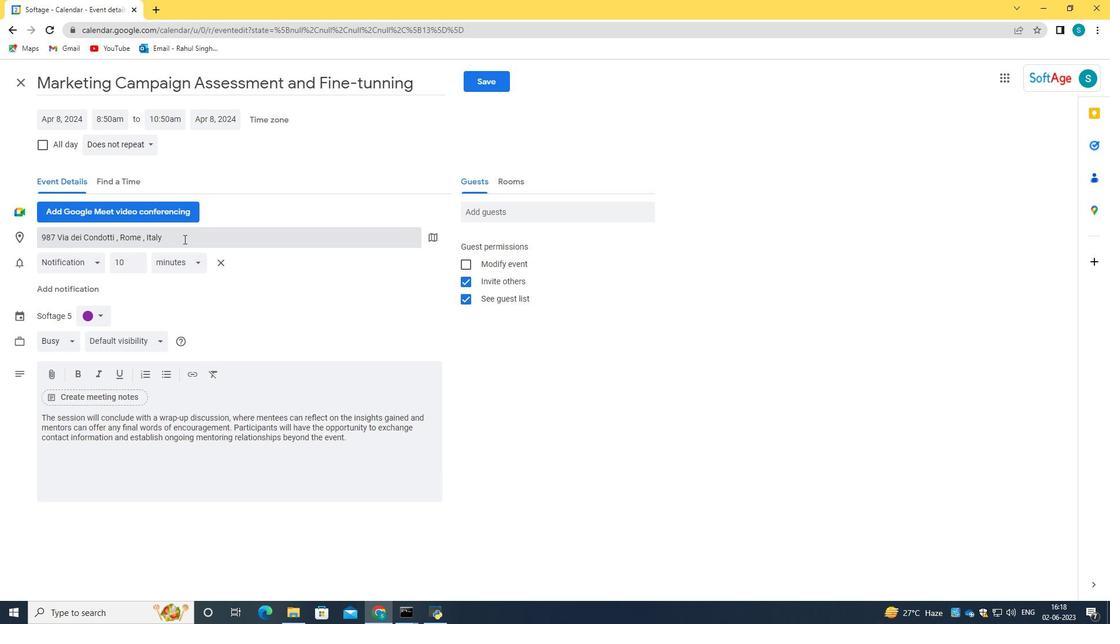 
Action: Mouse pressed left at (193, 237)
Screenshot: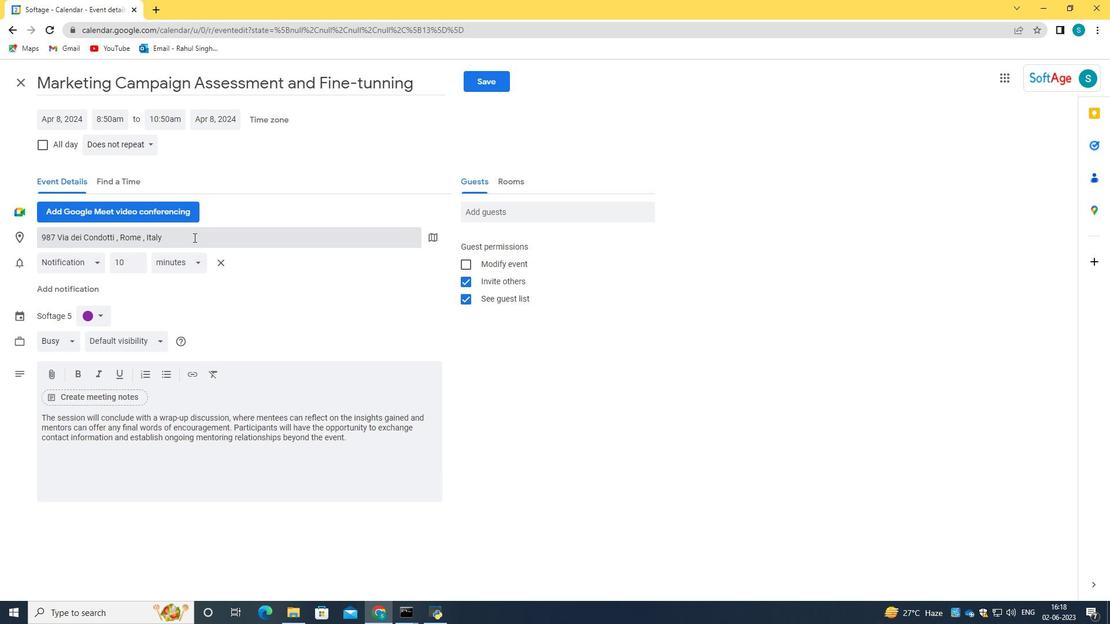
Action: Mouse moved to (154, 275)
Screenshot: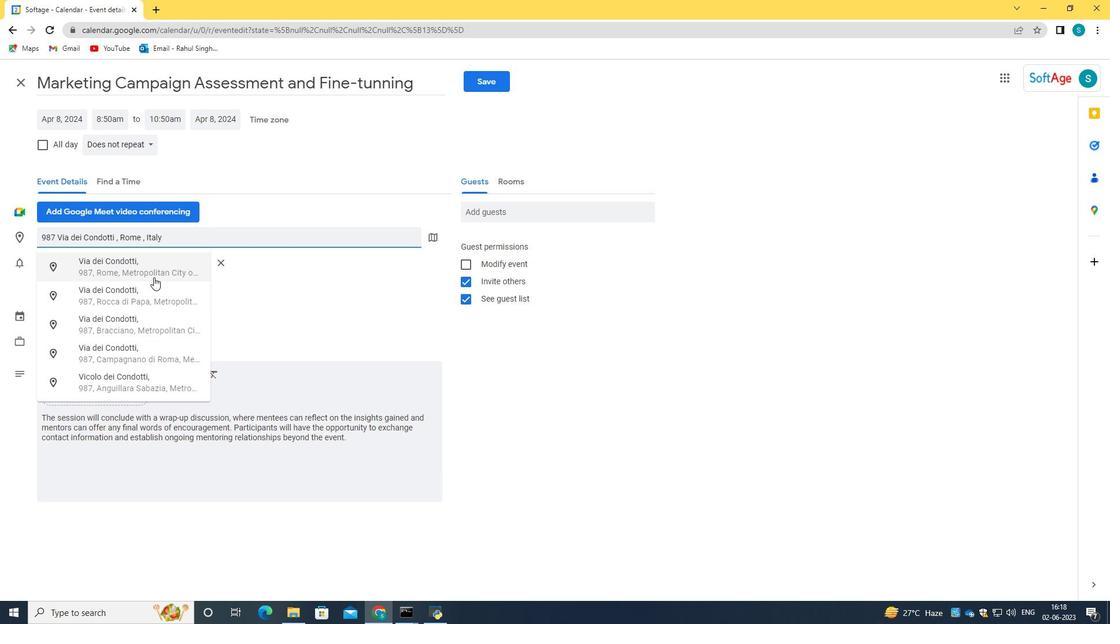 
Action: Mouse pressed left at (154, 275)
Screenshot: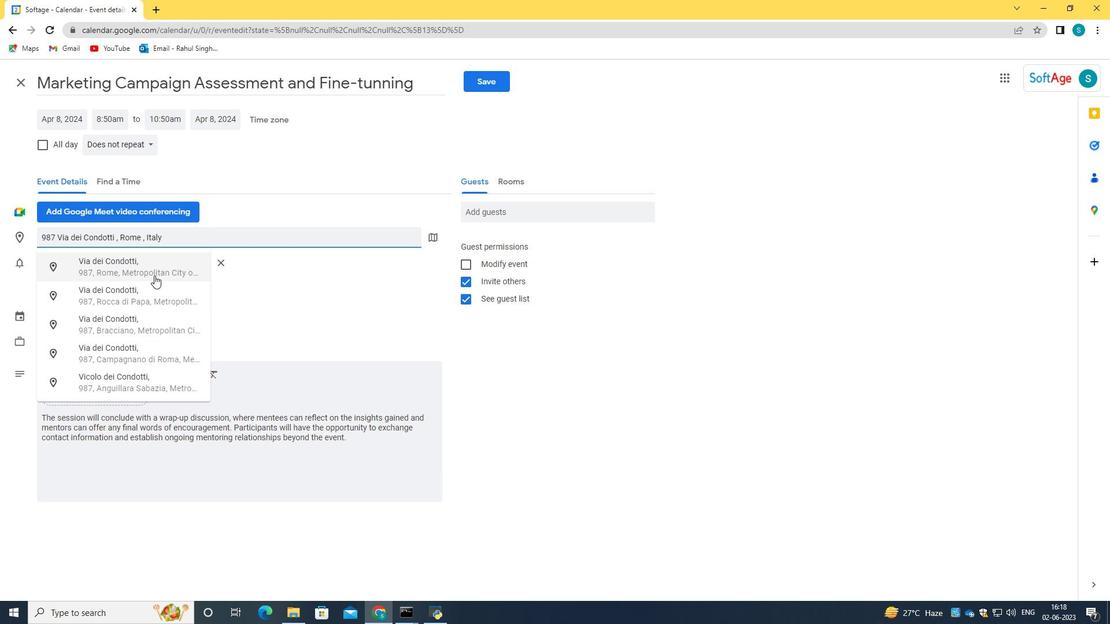 
Action: Mouse moved to (500, 211)
Screenshot: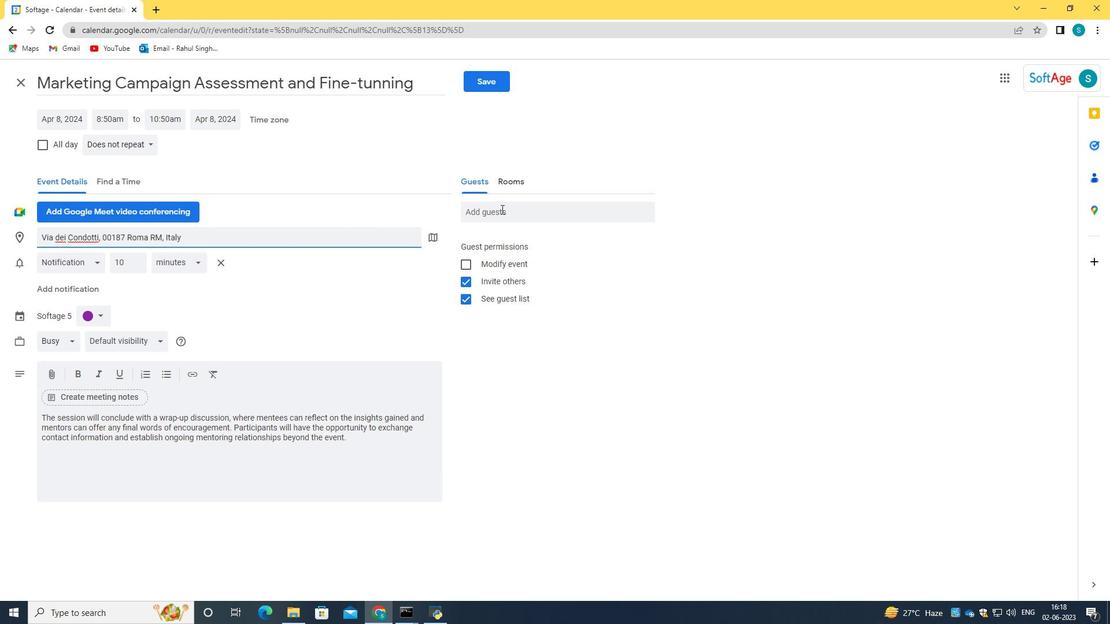 
Action: Mouse pressed left at (500, 211)
Screenshot: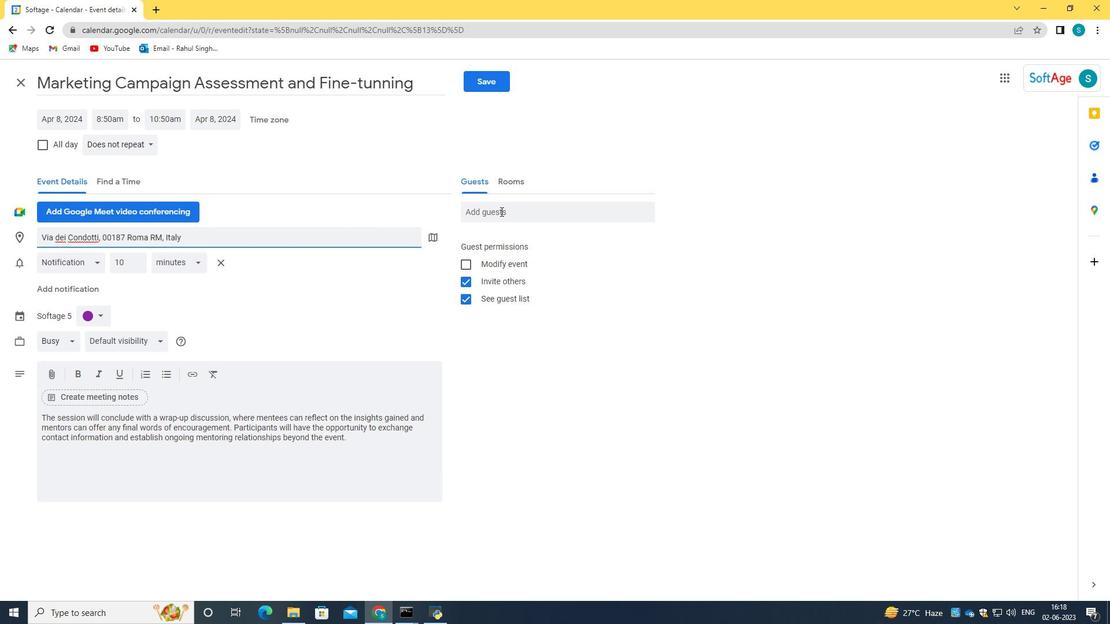 
Action: Key pressed SOFTAGE.9<Key.shift>@SOFTAGE.NET<Key.tab>SOFTAGE.10<Key.shift>@SOFTAGE.NET
Screenshot: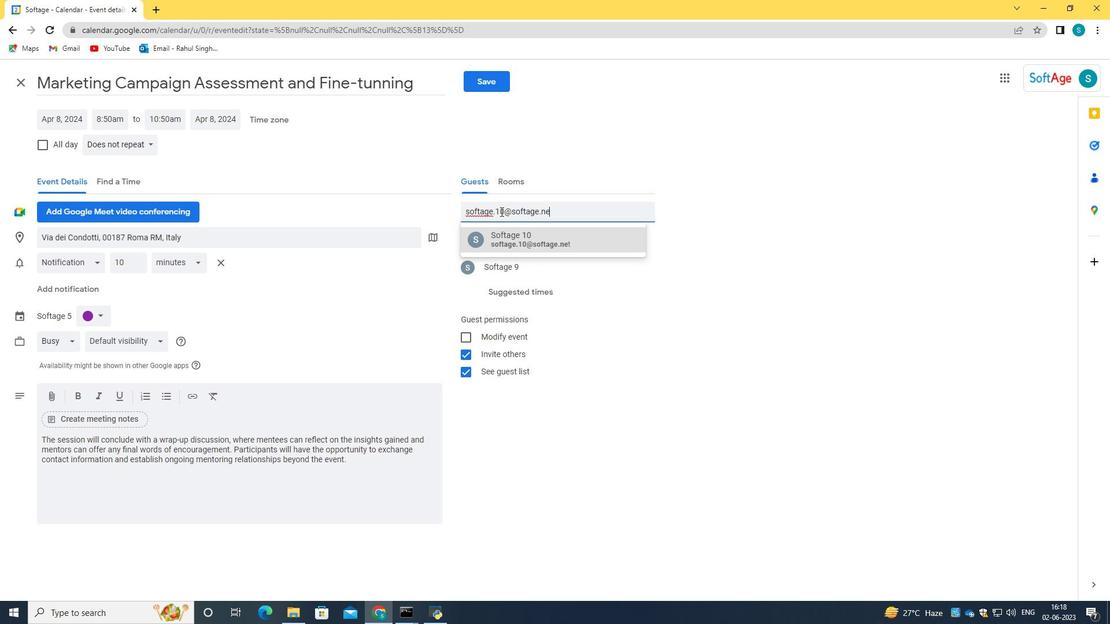 
Action: Mouse moved to (561, 243)
Screenshot: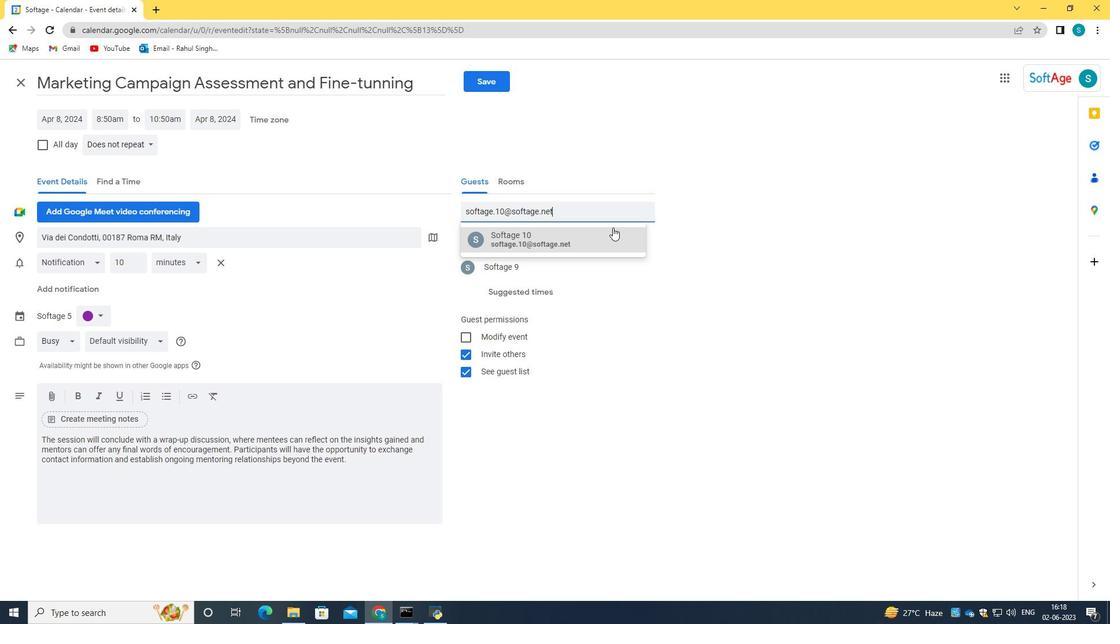 
Action: Mouse pressed left at (561, 243)
Screenshot: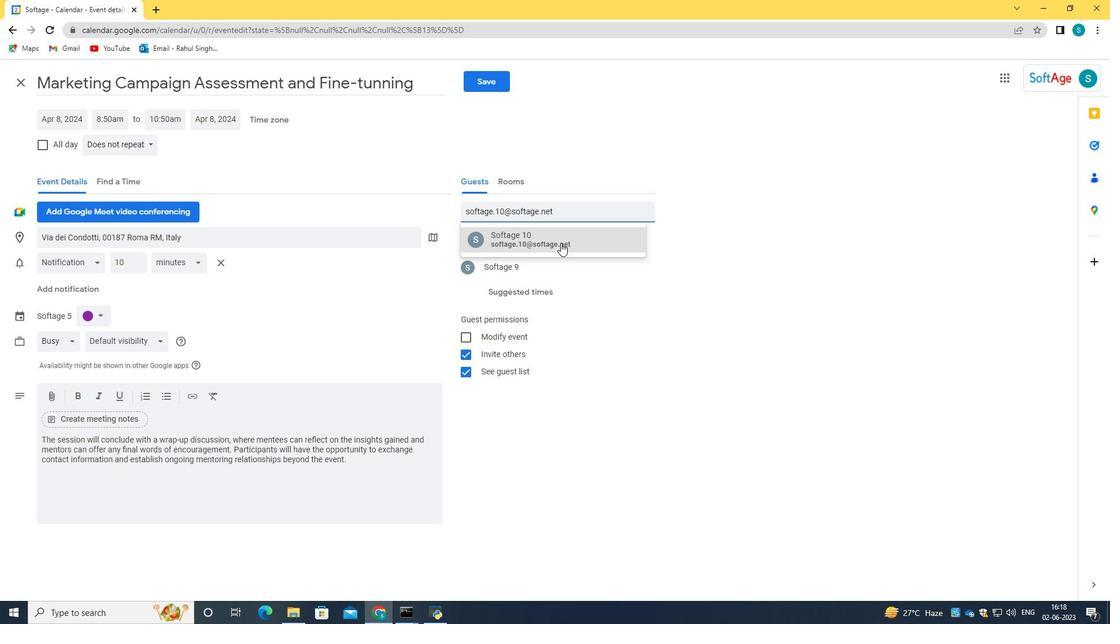 
Action: Mouse moved to (123, 146)
Screenshot: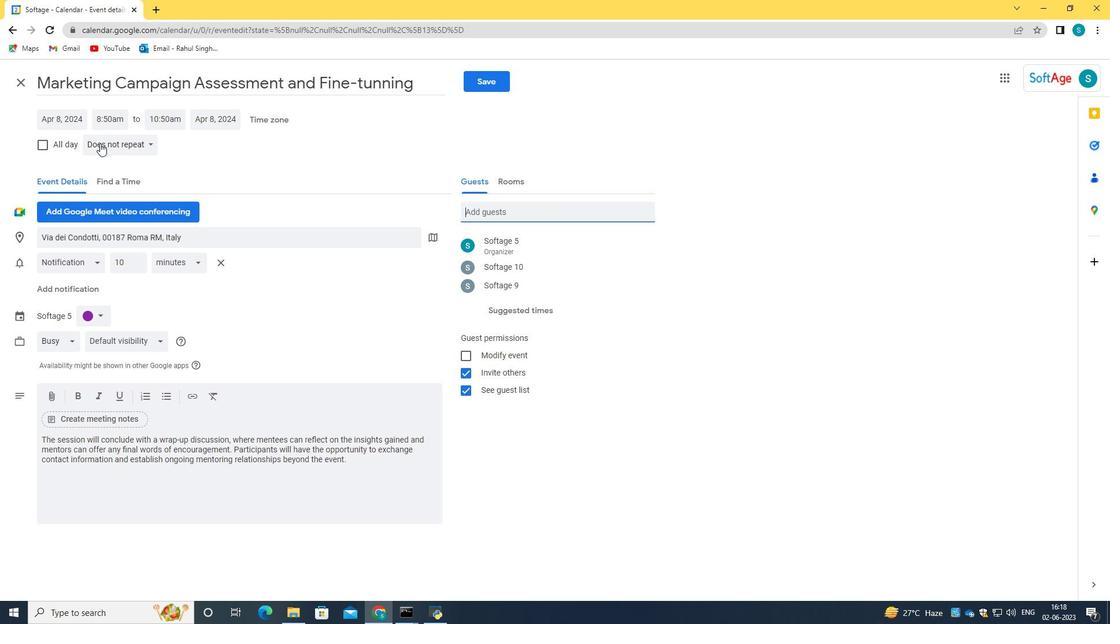 
Action: Mouse pressed left at (123, 146)
Screenshot: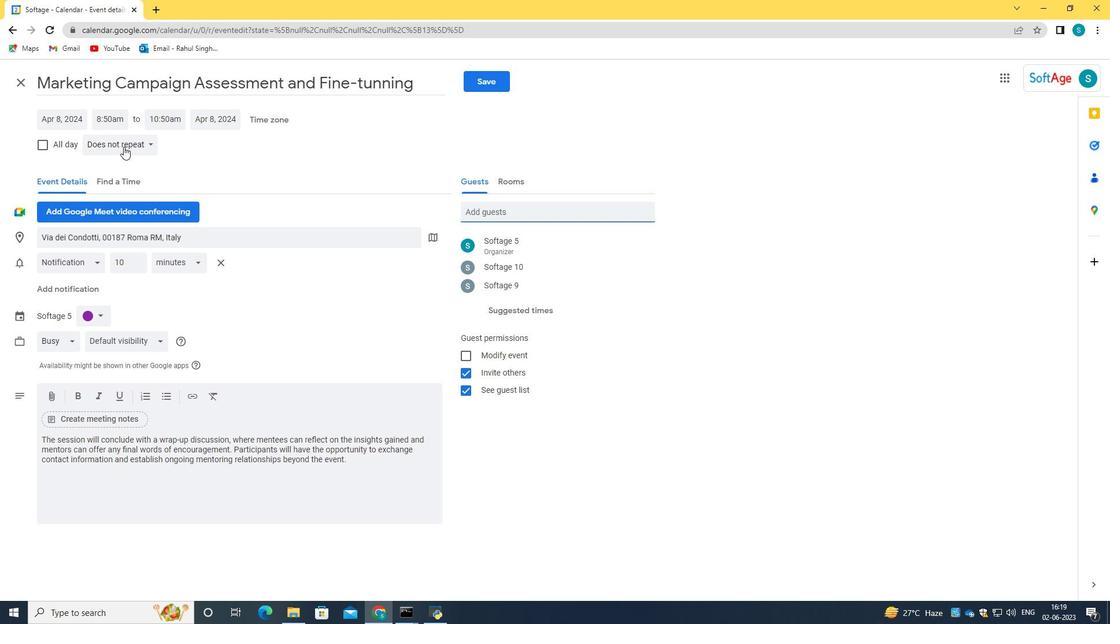 
Action: Mouse moved to (129, 255)
Screenshot: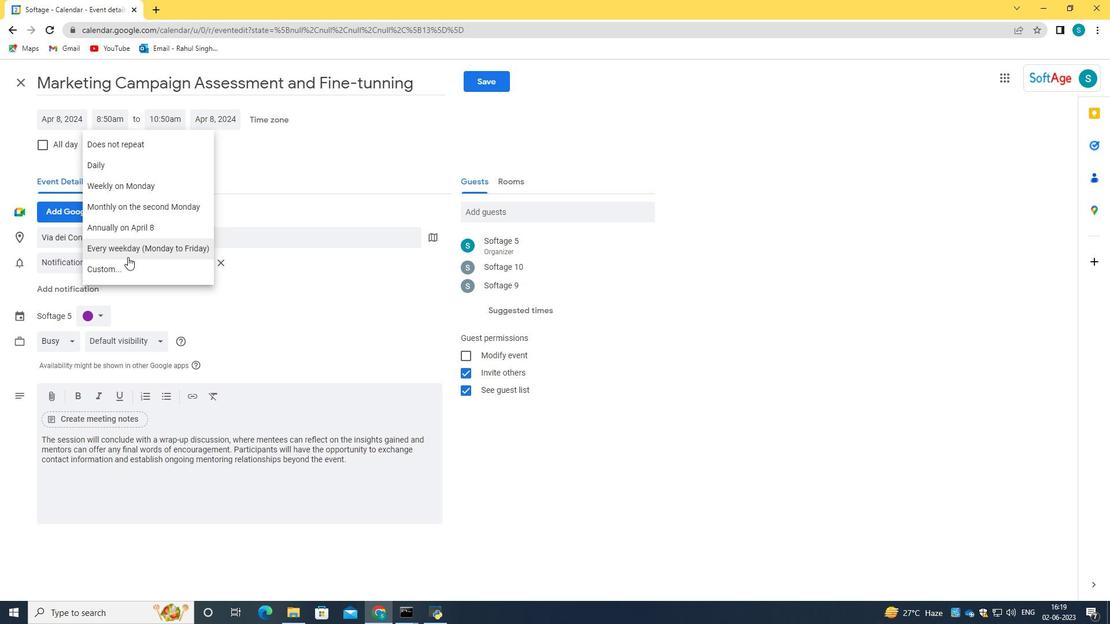 
Action: Mouse pressed left at (129, 255)
Screenshot: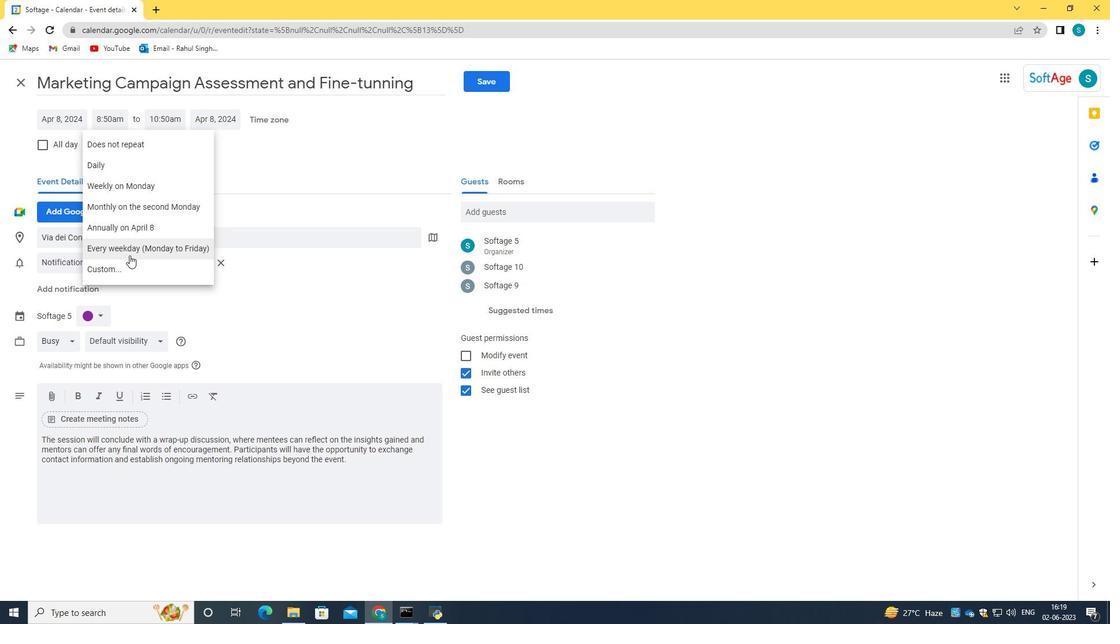 
Action: Mouse moved to (494, 79)
Screenshot: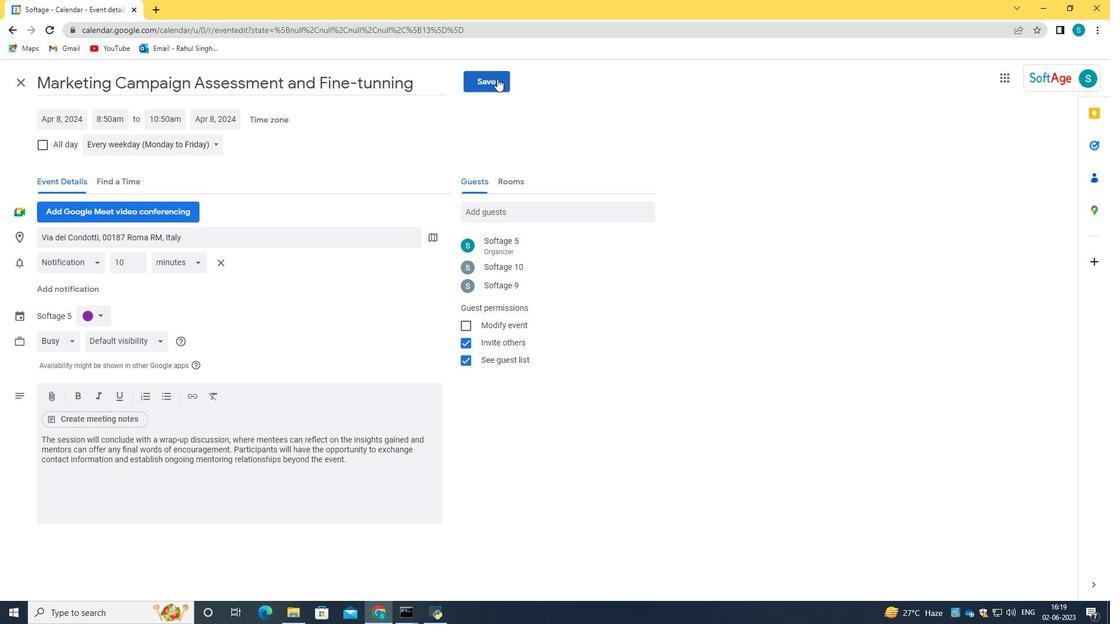 
Action: Mouse pressed left at (494, 79)
Screenshot: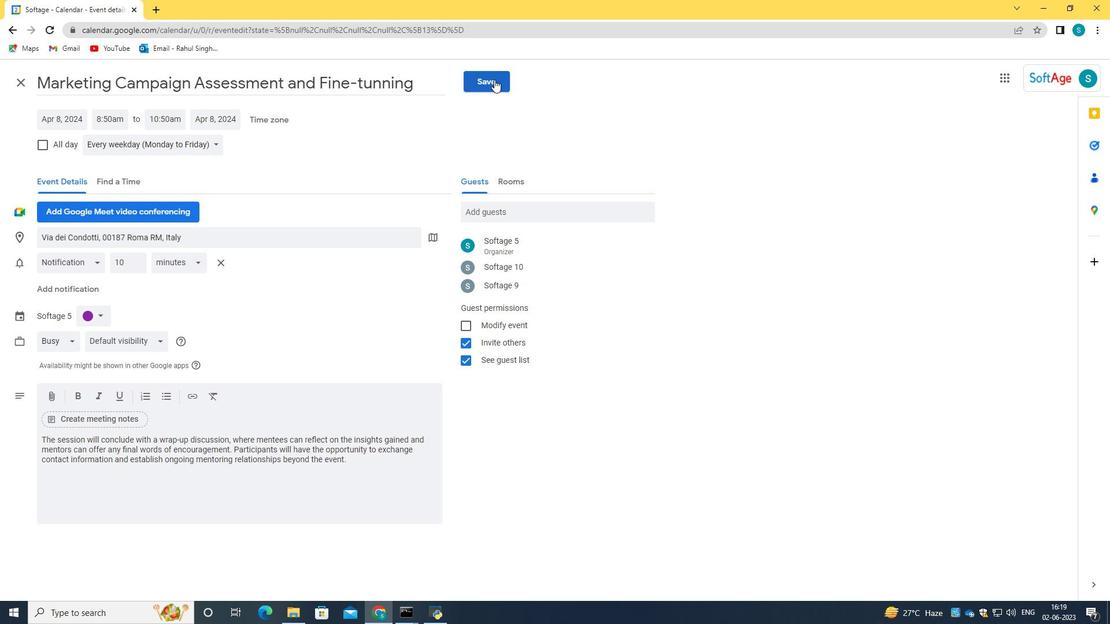 
Action: Mouse moved to (660, 359)
Screenshot: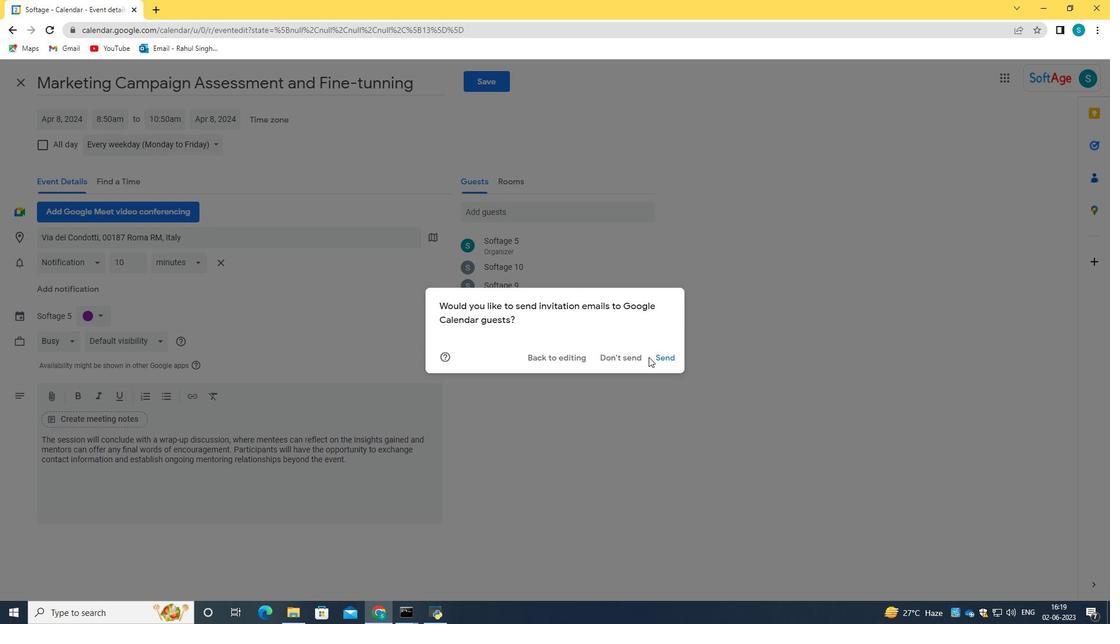 
Action: Mouse pressed left at (660, 359)
Screenshot: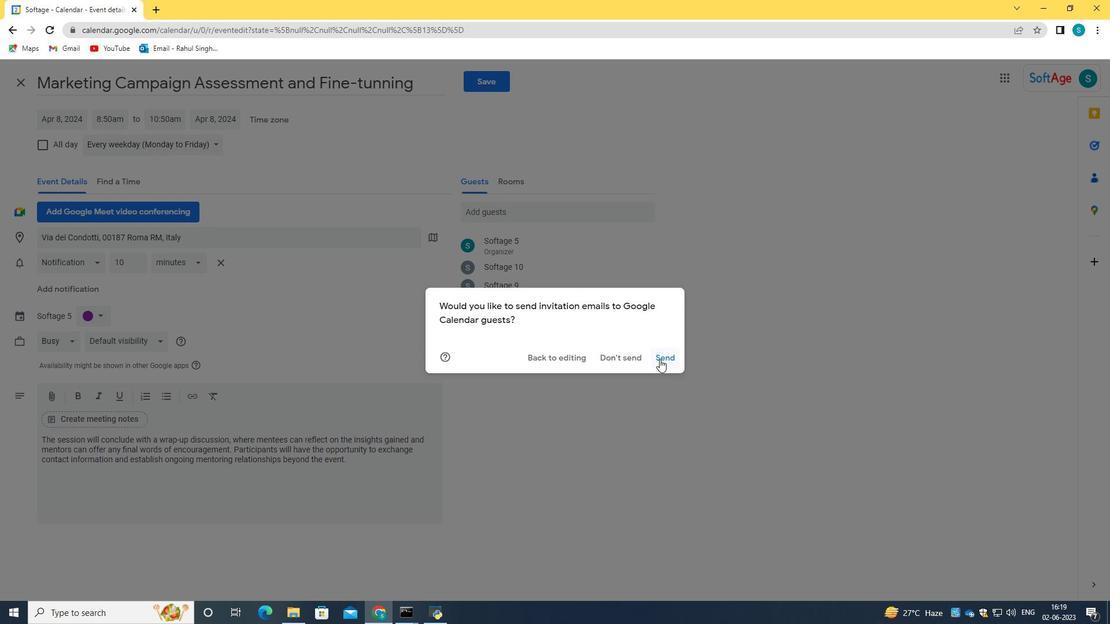 
